 Task: In the  document movieposter.epub Share this file with 'softage.5@softage.net' Check 'Vision History' View the  non- printing characters
Action: Mouse moved to (247, 360)
Screenshot: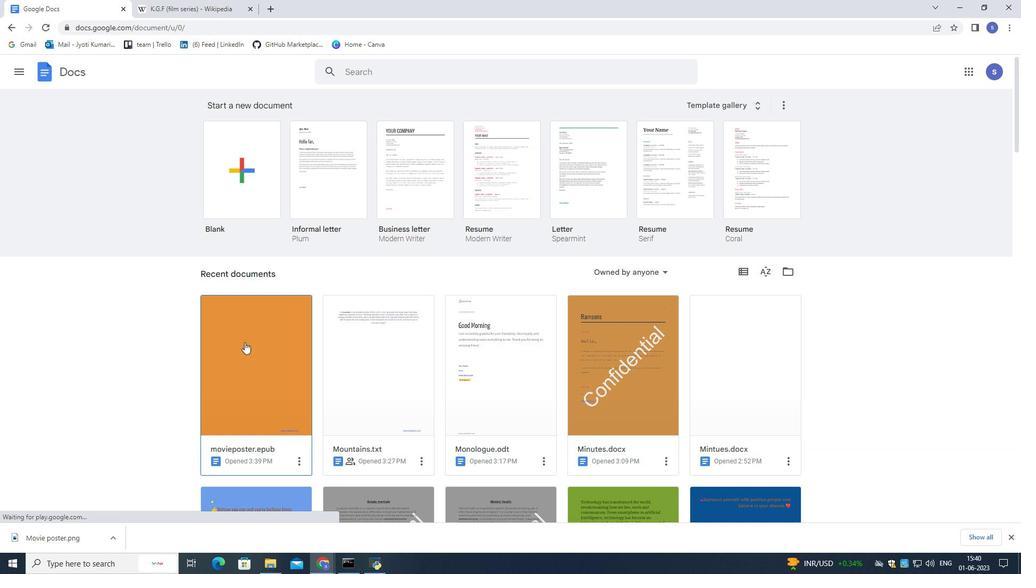 
Action: Mouse pressed left at (247, 360)
Screenshot: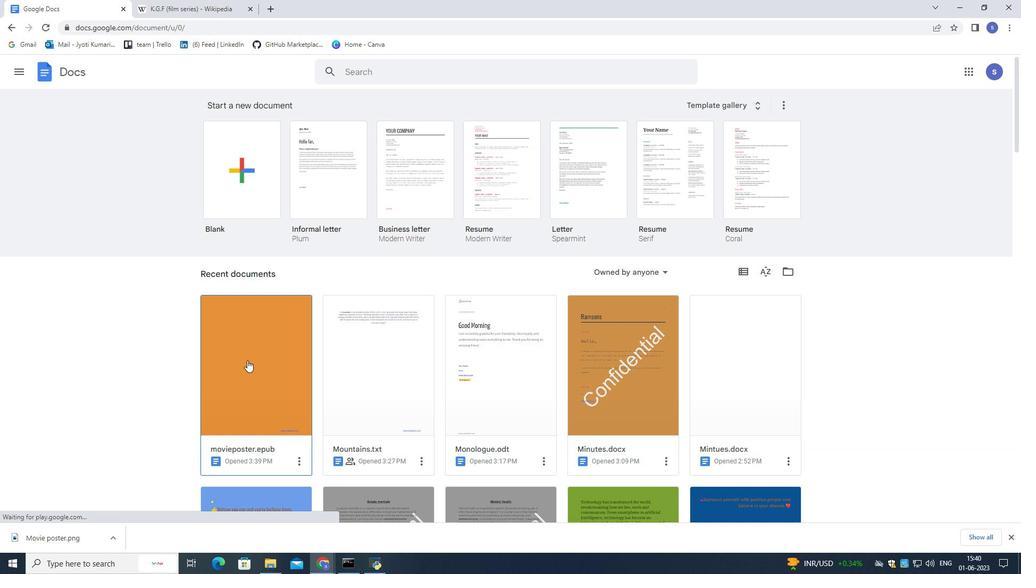 
Action: Mouse moved to (247, 359)
Screenshot: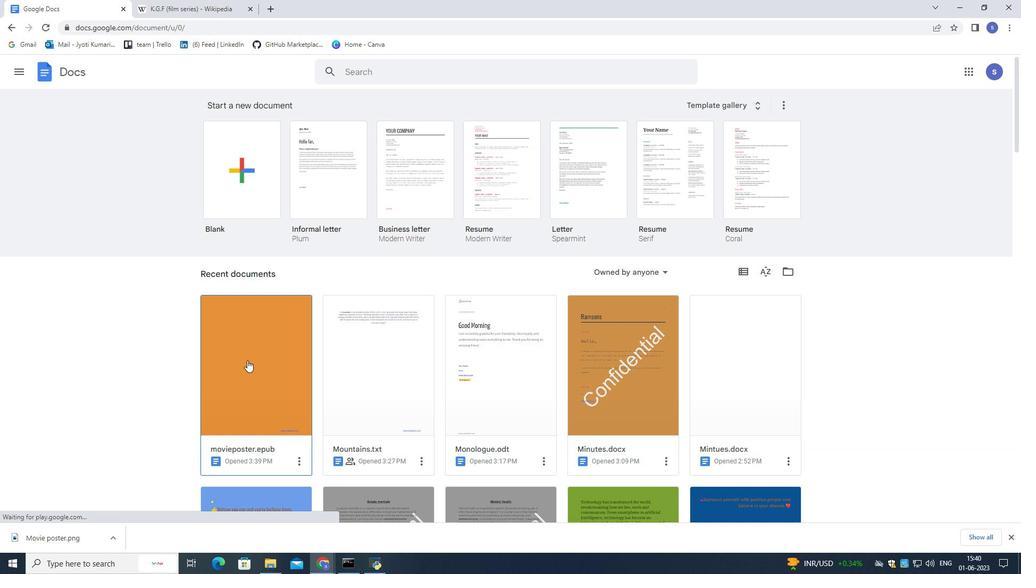 
Action: Mouse pressed left at (247, 359)
Screenshot: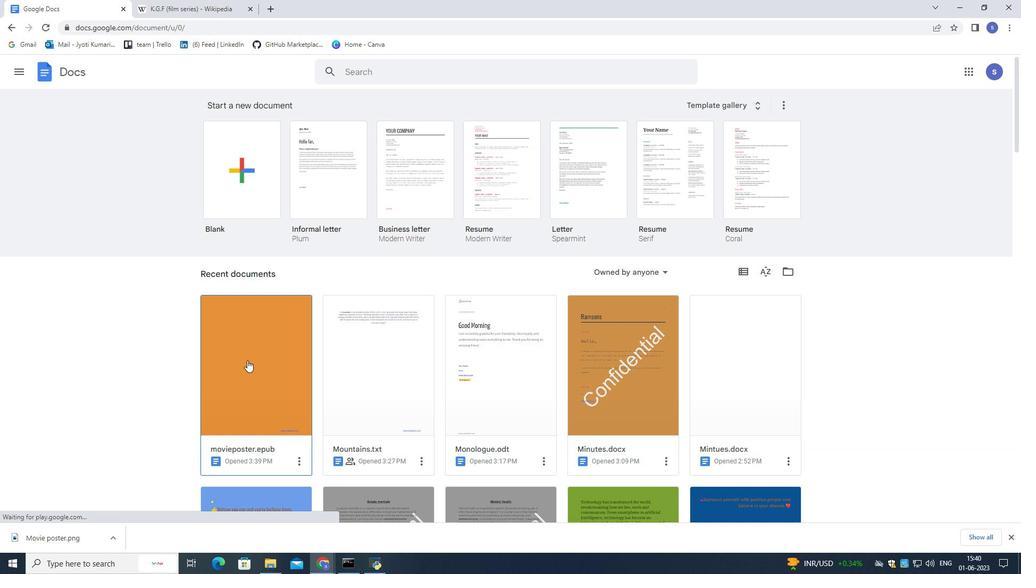 
Action: Mouse moved to (353, 329)
Screenshot: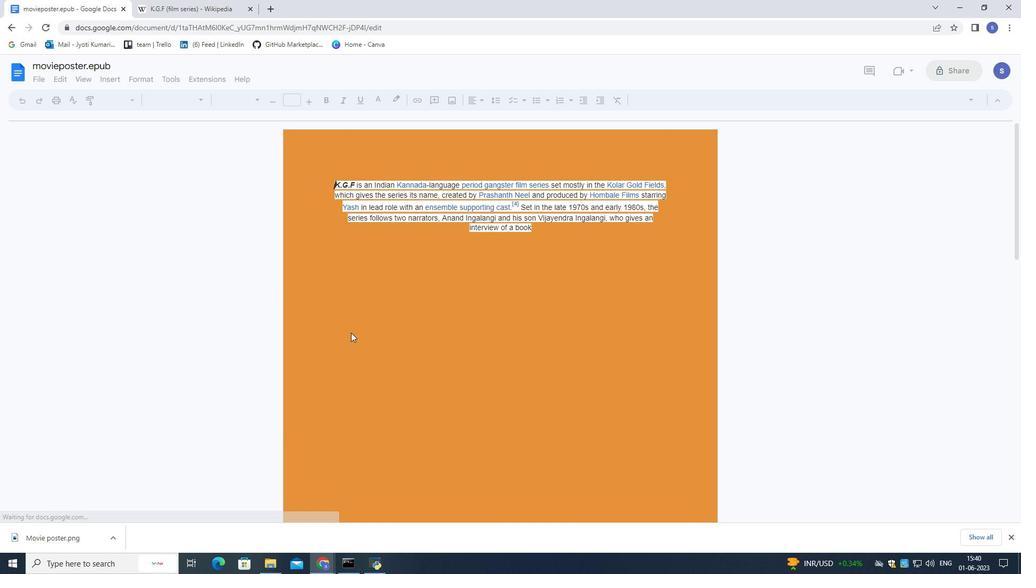 
Action: Mouse scrolled (353, 328) with delta (0, 0)
Screenshot: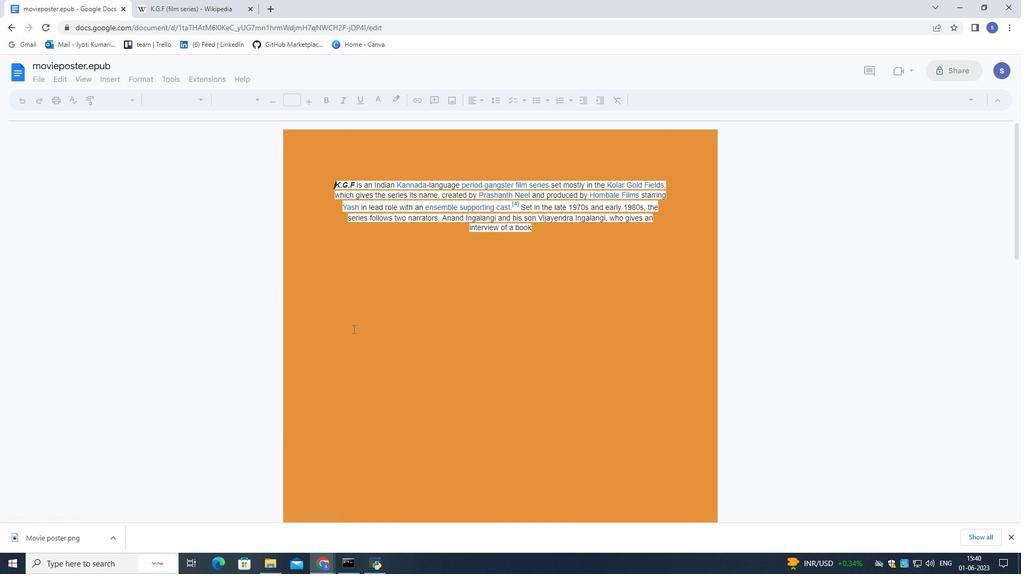 
Action: Mouse scrolled (353, 328) with delta (0, 0)
Screenshot: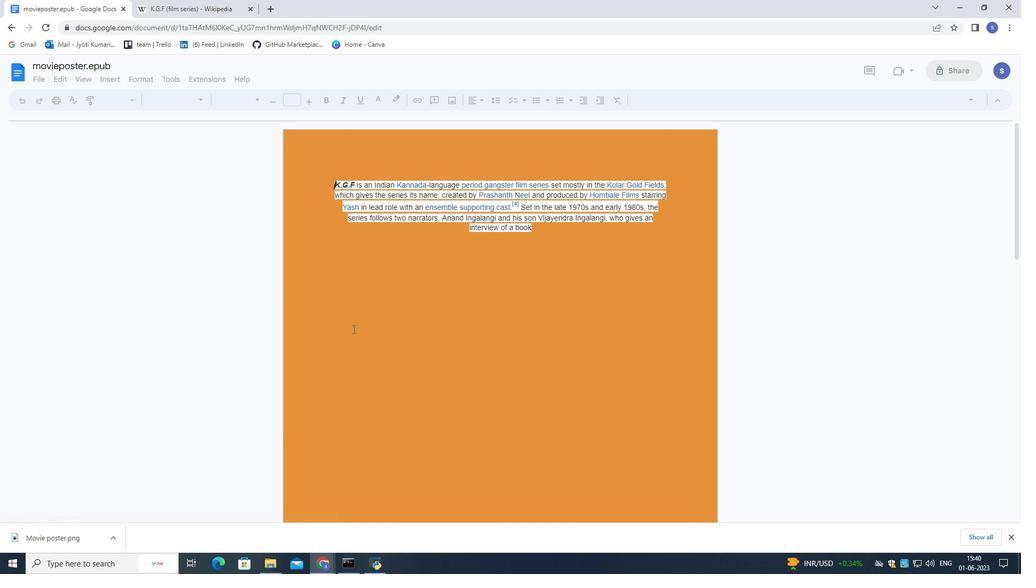 
Action: Mouse scrolled (353, 328) with delta (0, 0)
Screenshot: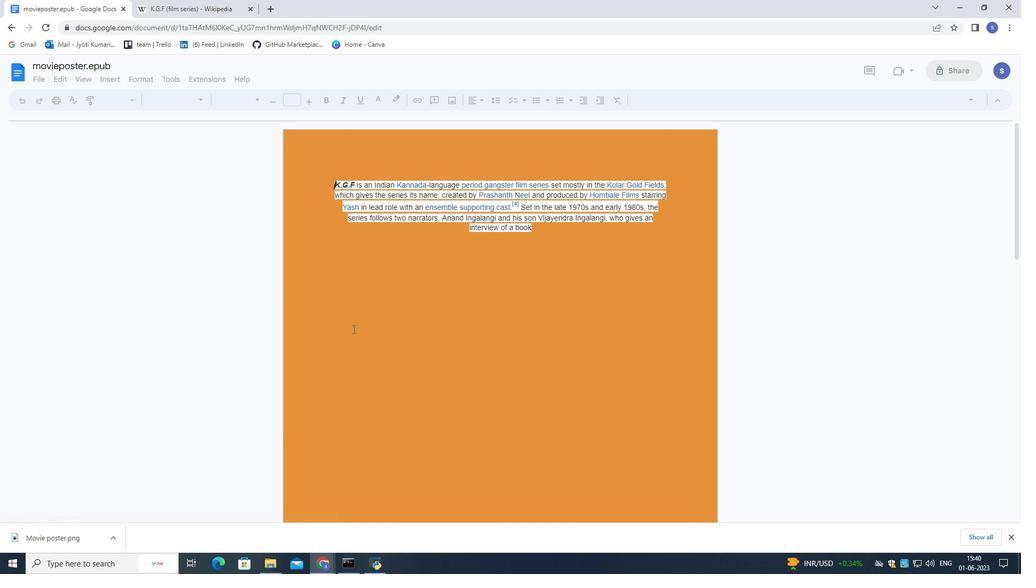 
Action: Mouse scrolled (353, 328) with delta (0, 0)
Screenshot: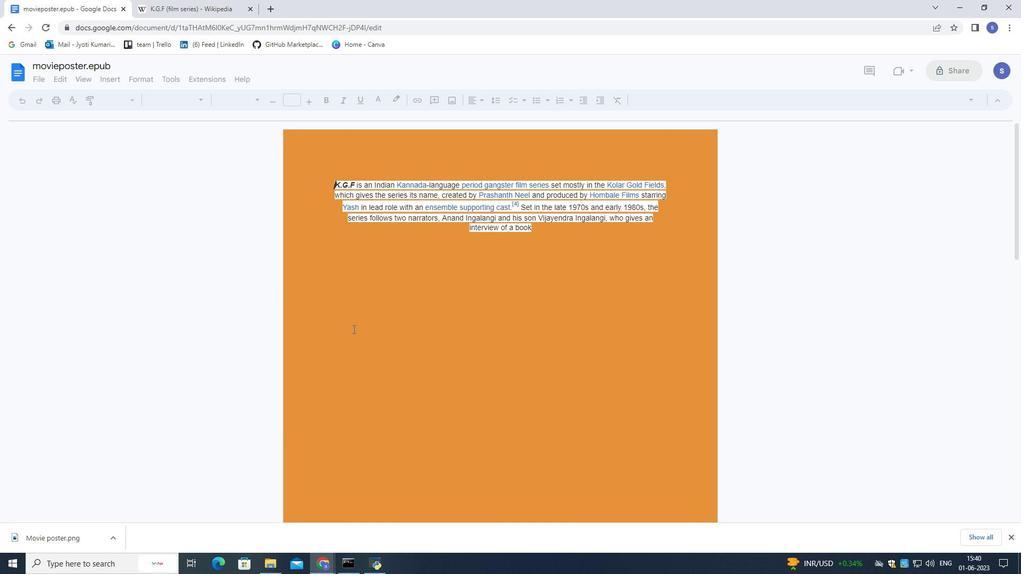 
Action: Mouse moved to (353, 326)
Screenshot: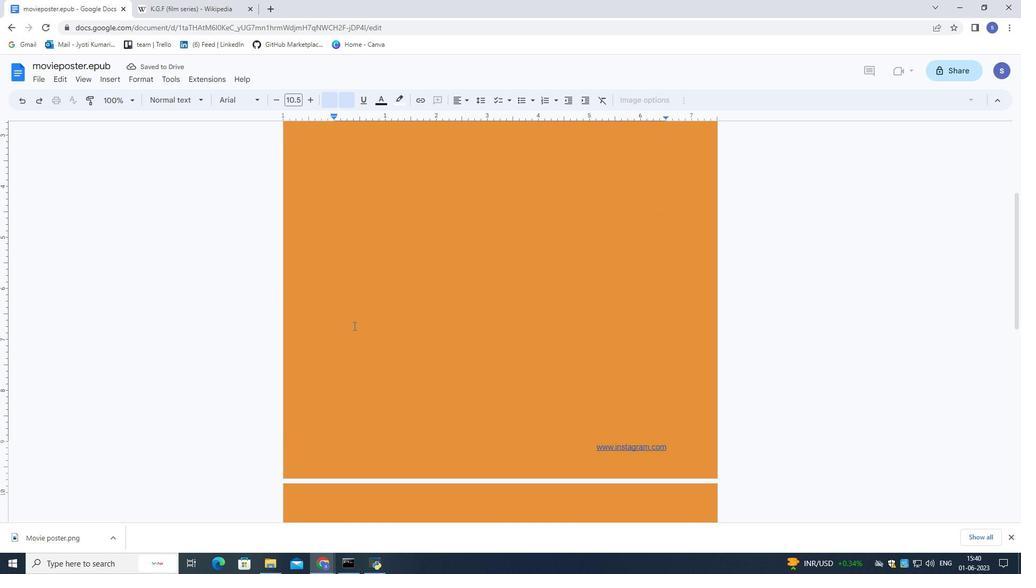 
Action: Mouse scrolled (353, 325) with delta (0, 0)
Screenshot: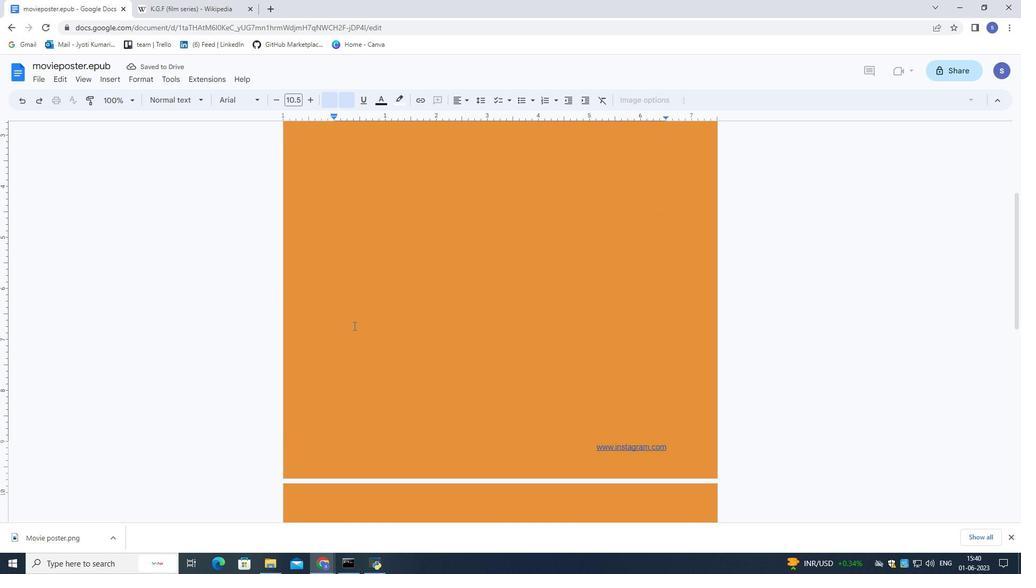 
Action: Mouse moved to (353, 327)
Screenshot: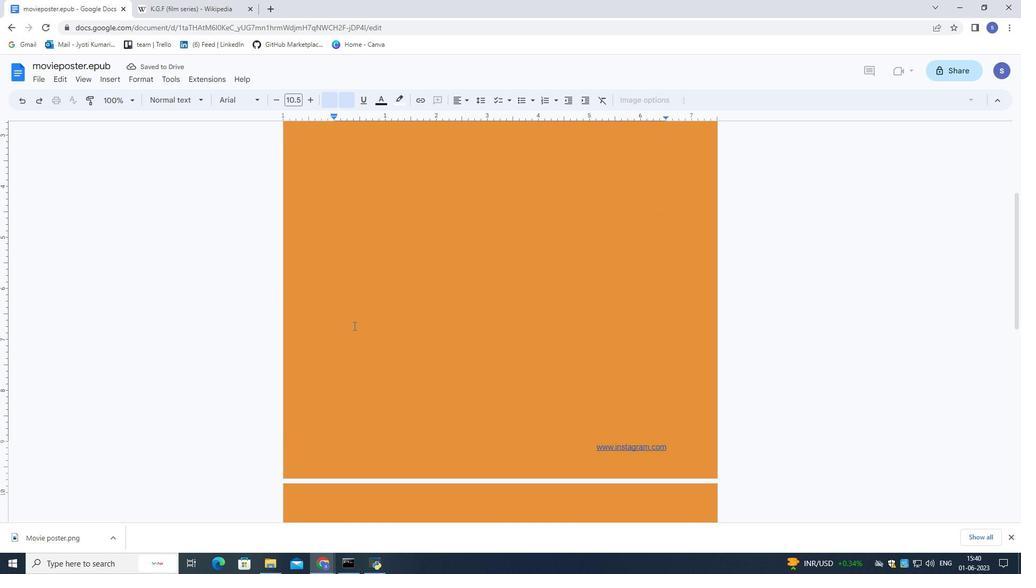 
Action: Mouse scrolled (353, 327) with delta (0, 0)
Screenshot: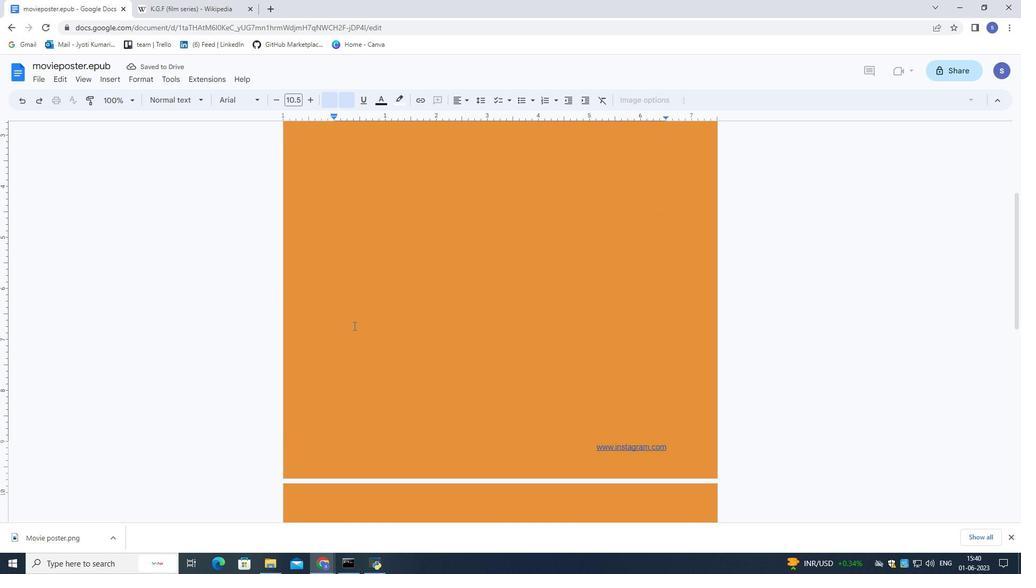 
Action: Mouse moved to (353, 329)
Screenshot: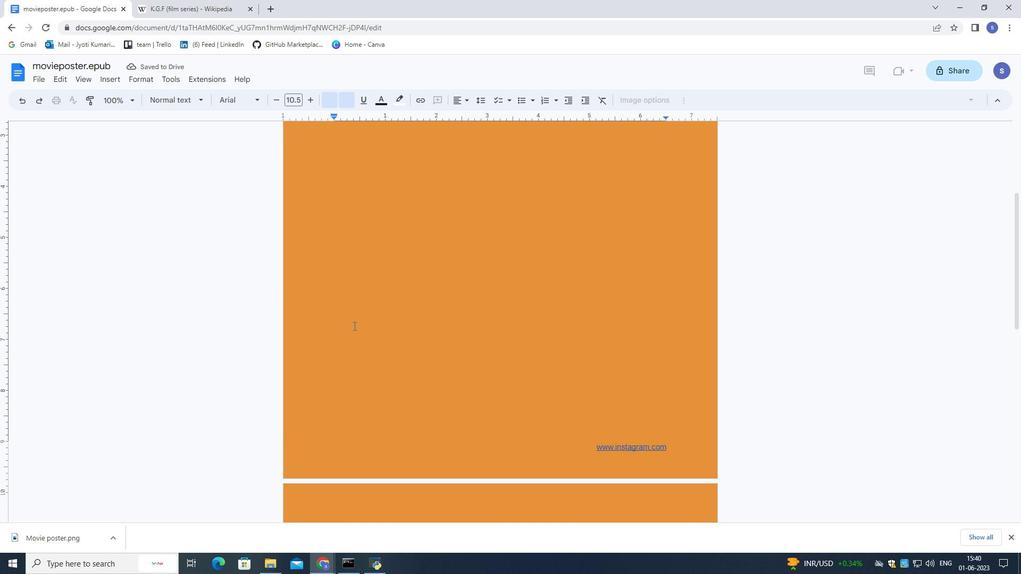 
Action: Mouse scrolled (353, 329) with delta (0, 0)
Screenshot: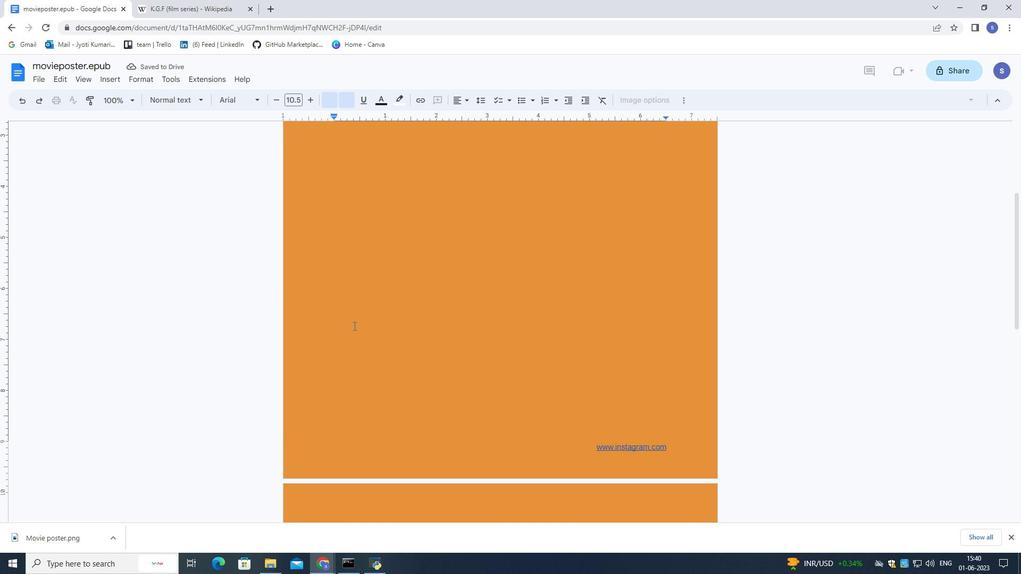 
Action: Mouse moved to (358, 332)
Screenshot: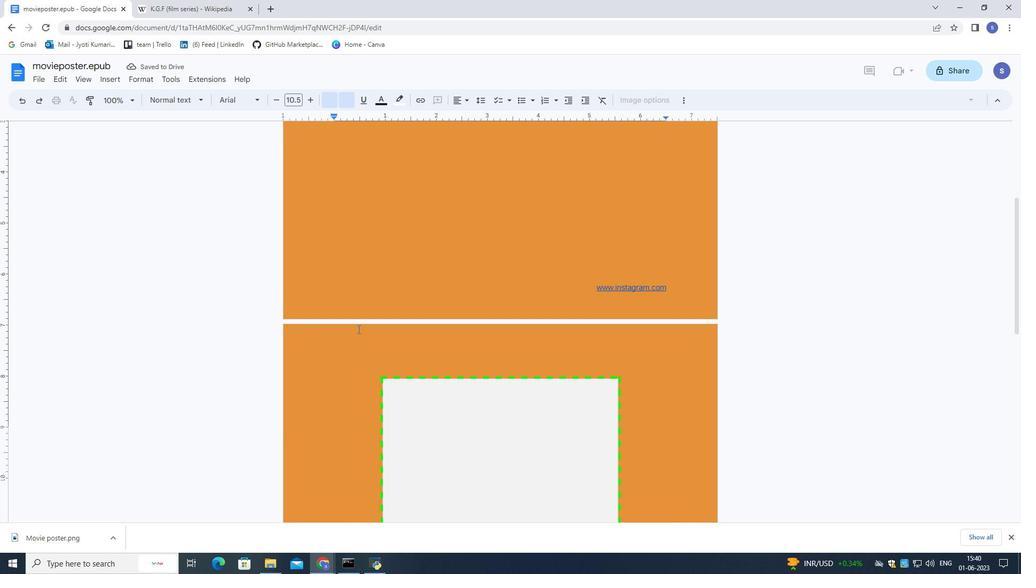 
Action: Mouse scrolled (358, 331) with delta (0, 0)
Screenshot: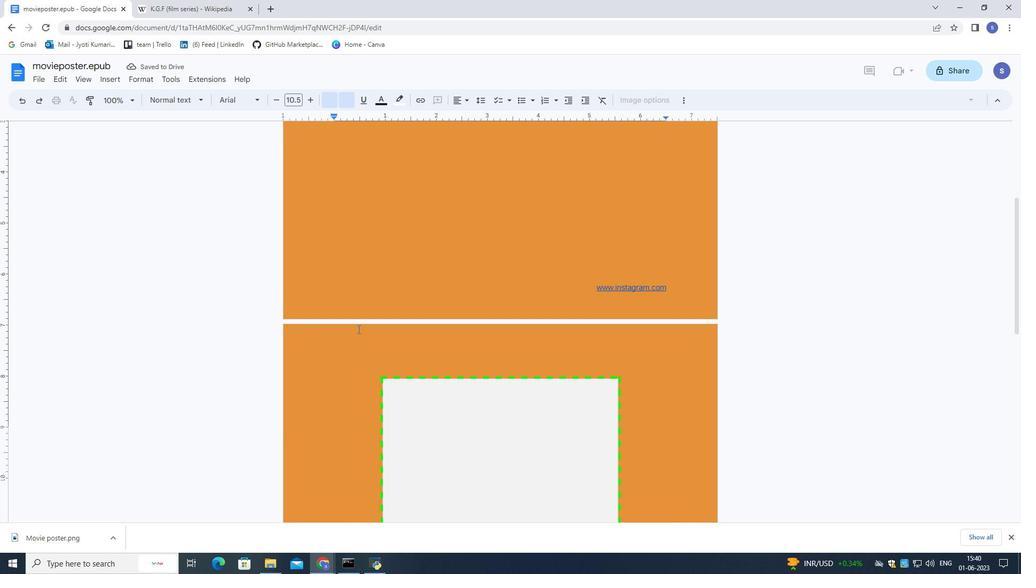 
Action: Mouse moved to (358, 333)
Screenshot: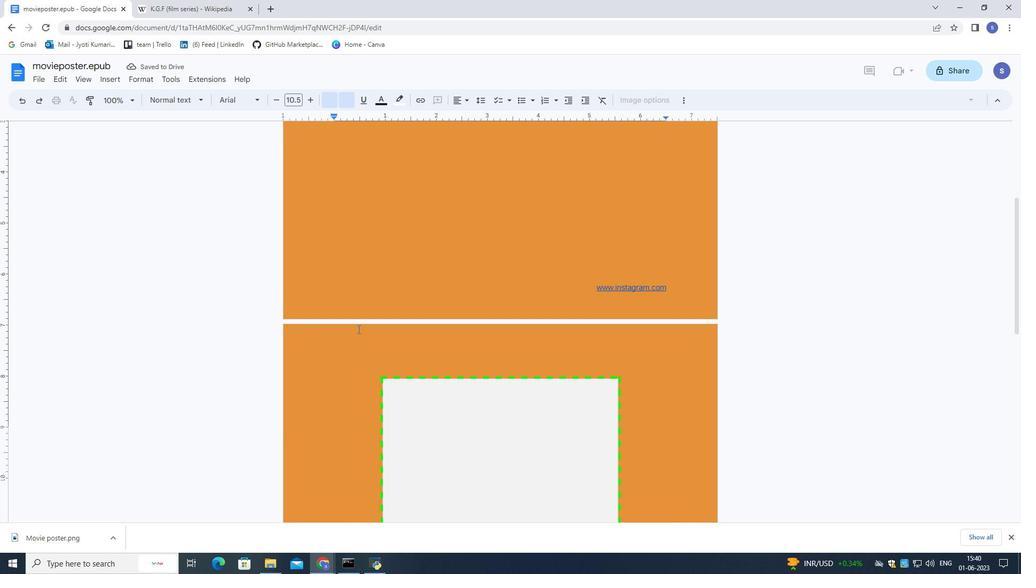 
Action: Mouse scrolled (358, 333) with delta (0, 0)
Screenshot: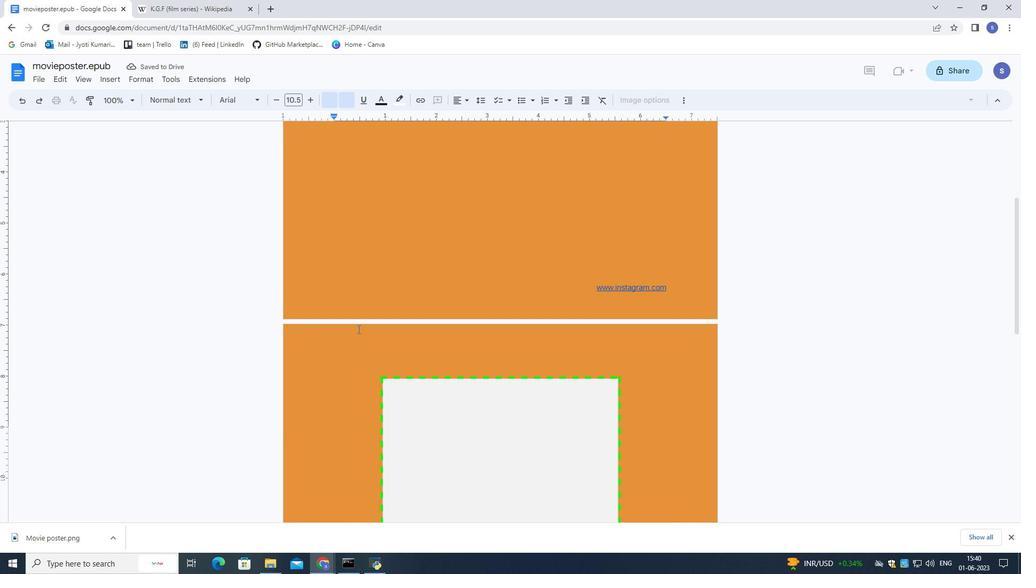 
Action: Mouse moved to (358, 333)
Screenshot: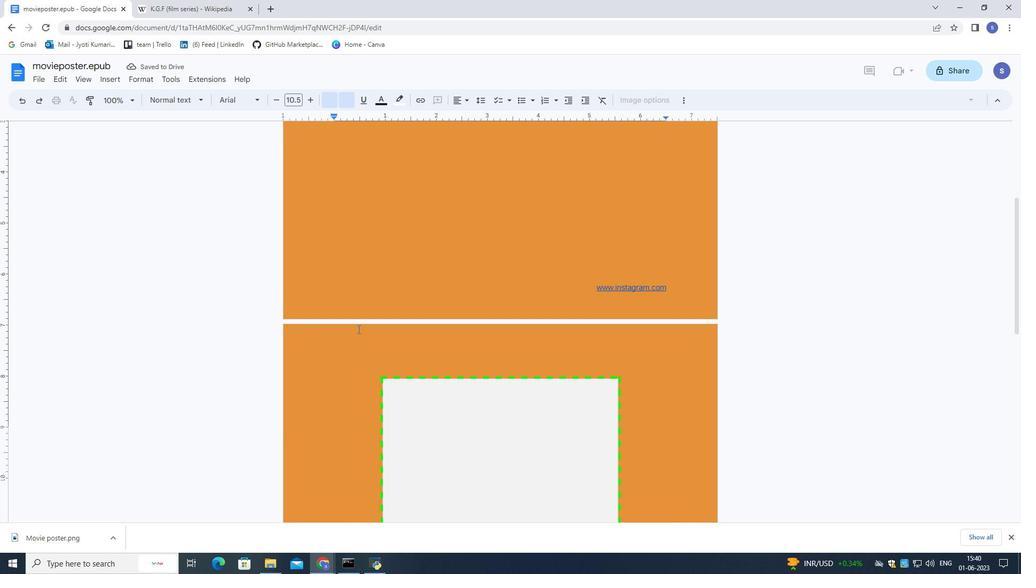 
Action: Mouse scrolled (358, 333) with delta (0, 0)
Screenshot: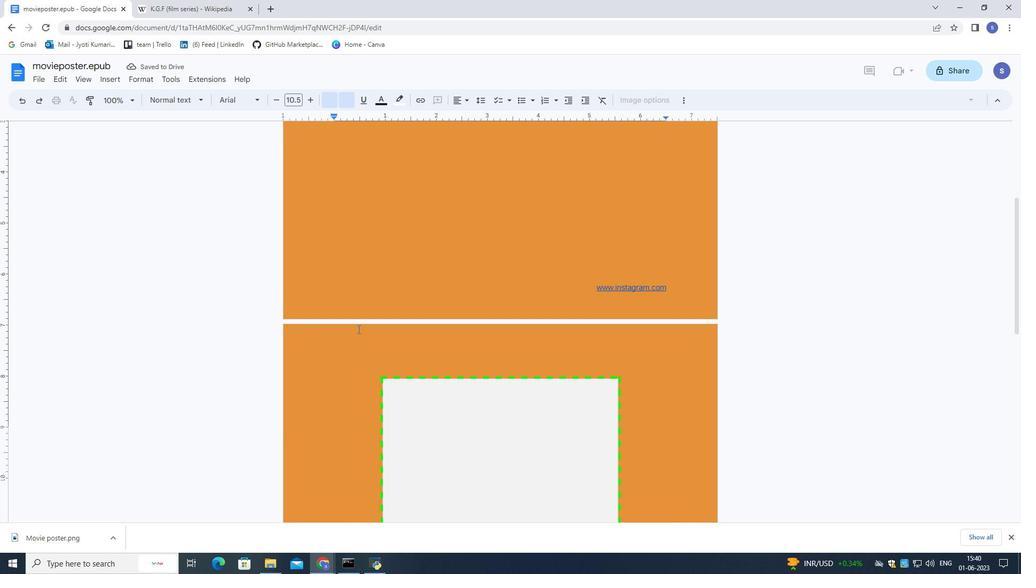 
Action: Mouse moved to (358, 334)
Screenshot: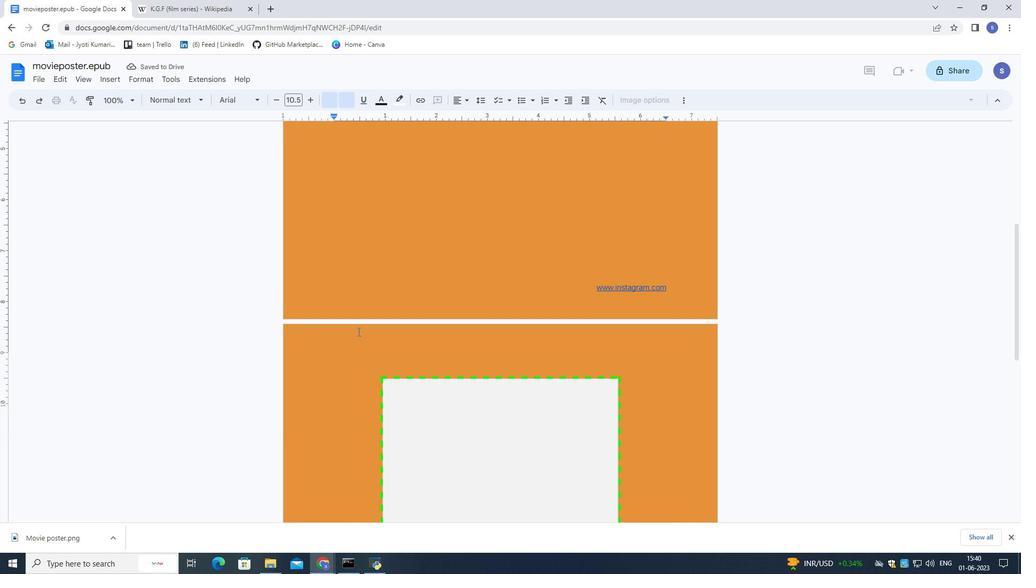 
Action: Mouse scrolled (358, 334) with delta (0, 0)
Screenshot: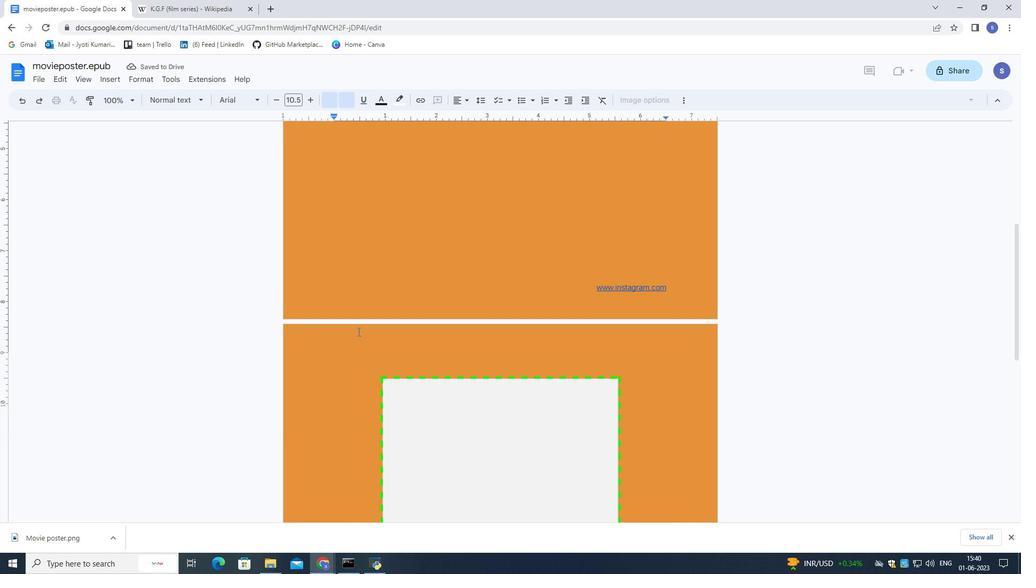 
Action: Mouse moved to (358, 332)
Screenshot: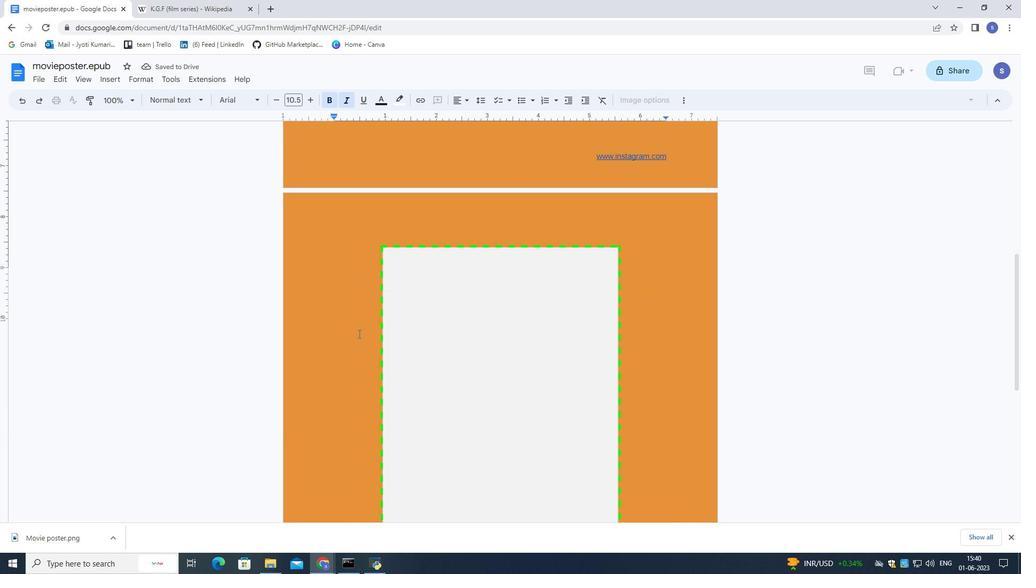 
Action: Mouse pressed left at (358, 332)
Screenshot: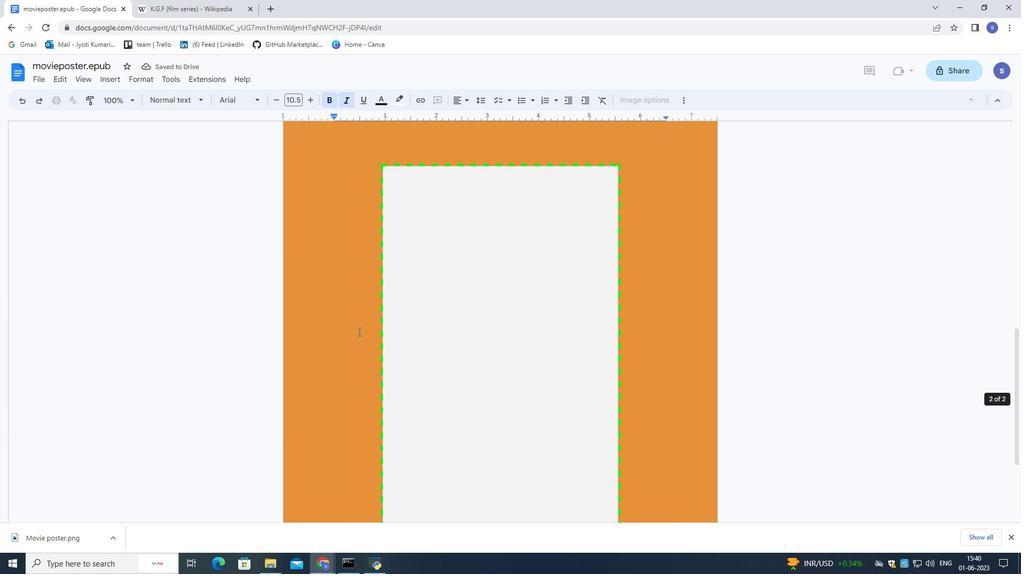 
Action: Mouse moved to (358, 333)
Screenshot: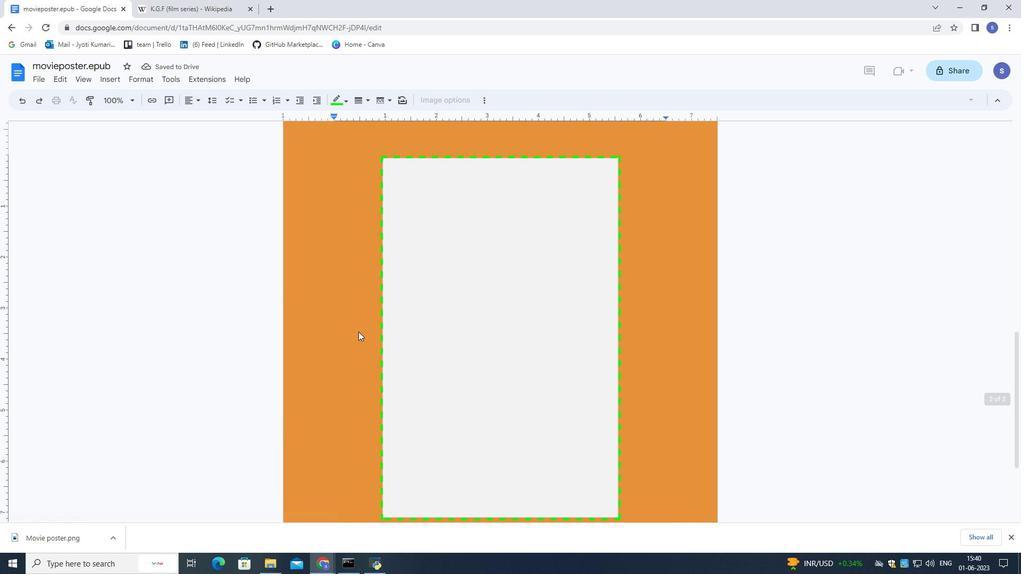 
Action: Mouse scrolled (358, 332) with delta (0, 0)
Screenshot: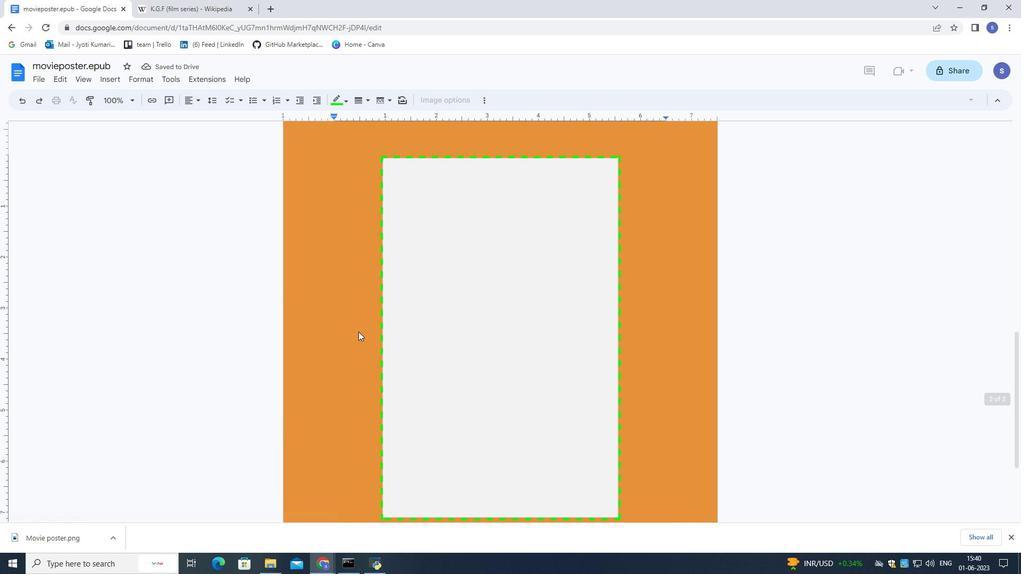 
Action: Mouse moved to (357, 333)
Screenshot: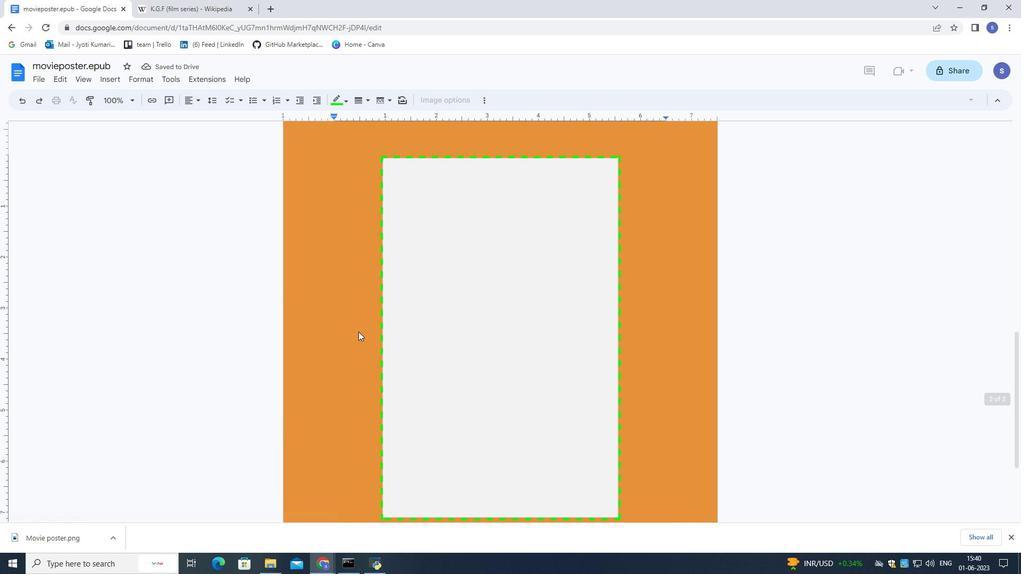 
Action: Mouse scrolled (358, 333) with delta (0, 0)
Screenshot: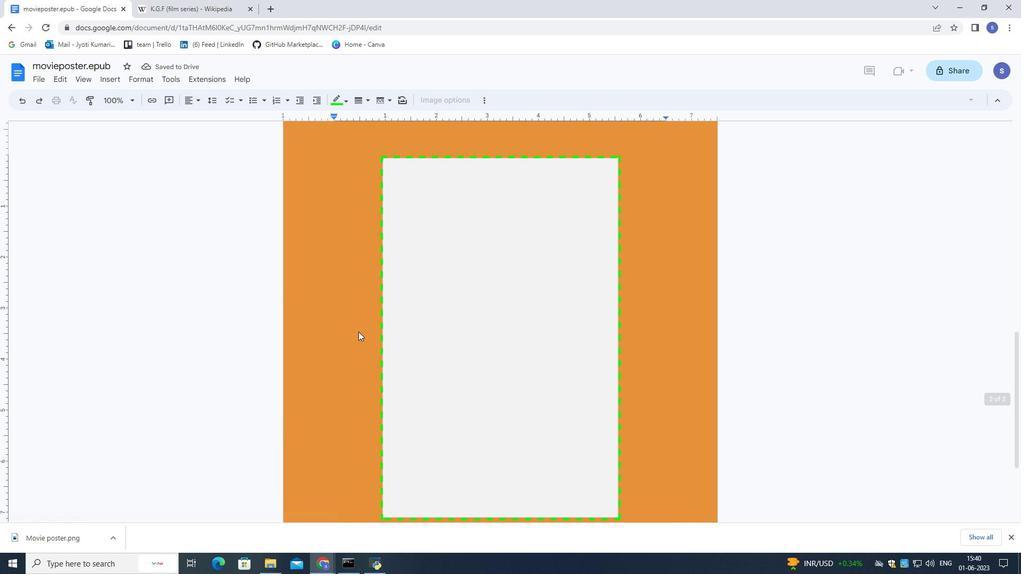 
Action: Mouse moved to (356, 333)
Screenshot: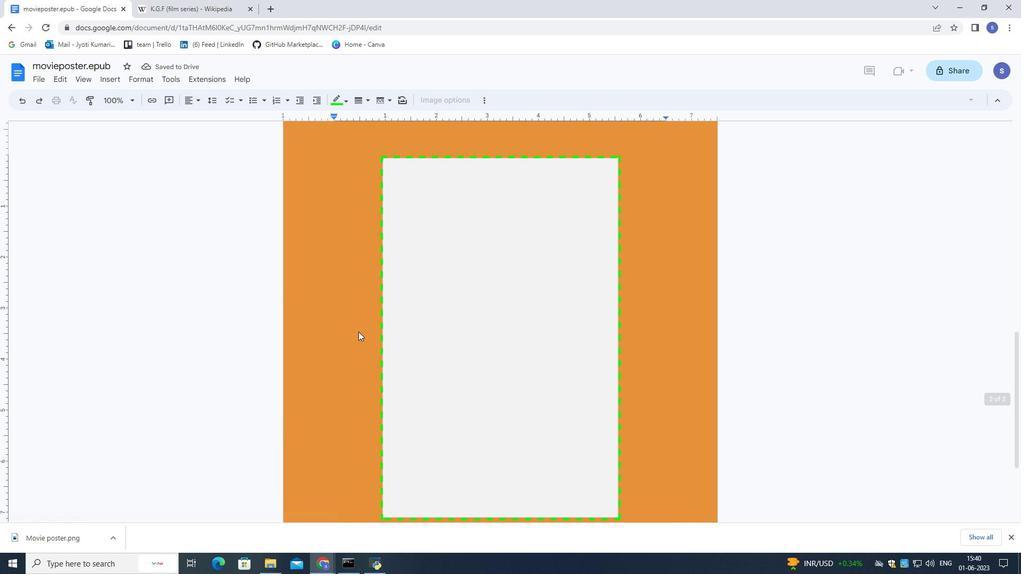 
Action: Mouse scrolled (357, 333) with delta (0, 0)
Screenshot: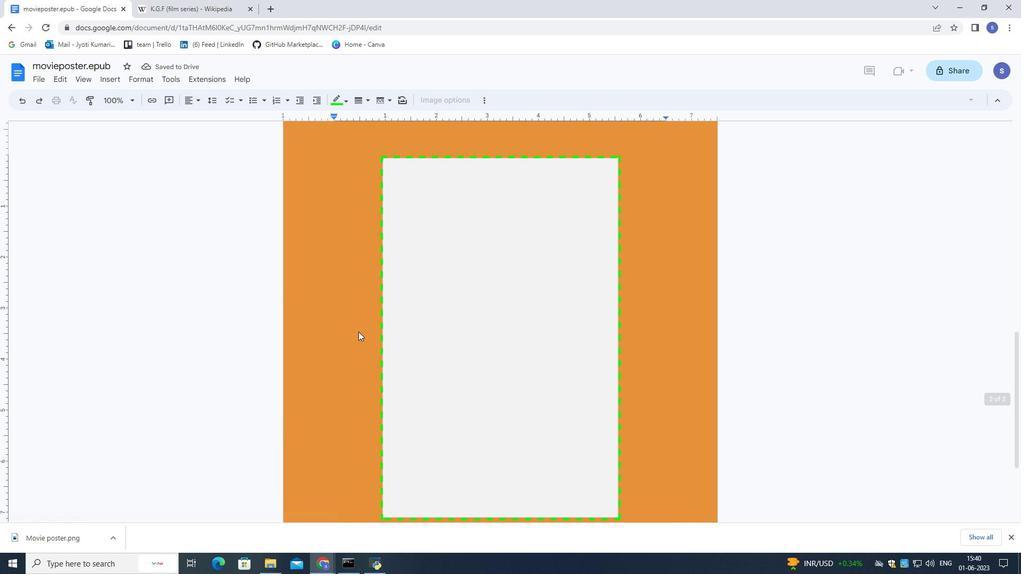 
Action: Mouse moved to (350, 324)
Screenshot: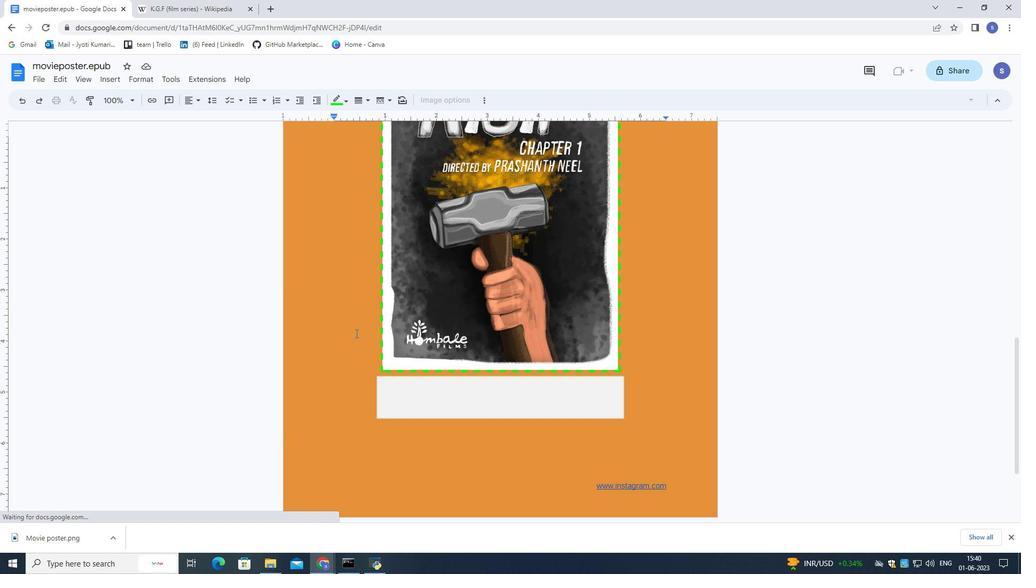 
Action: Mouse scrolled (354, 329) with delta (0, 0)
Screenshot: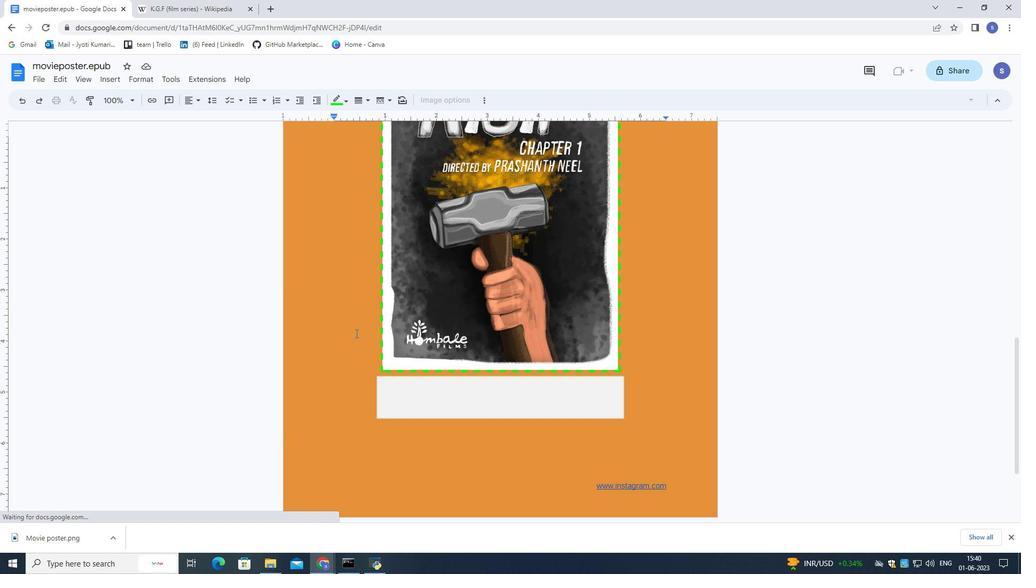 
Action: Mouse moved to (351, 330)
Screenshot: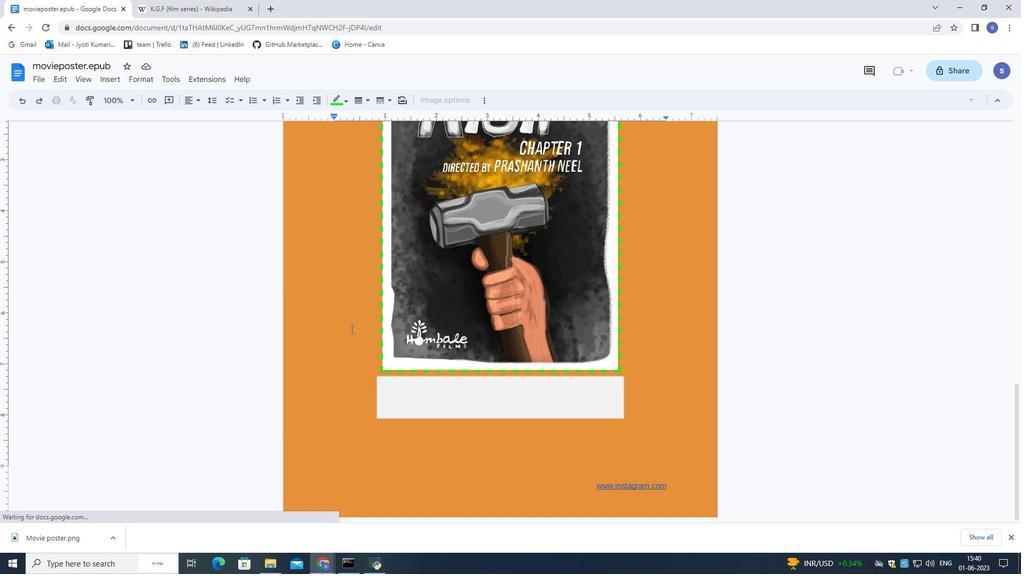 
Action: Mouse scrolled (351, 330) with delta (0, 0)
Screenshot: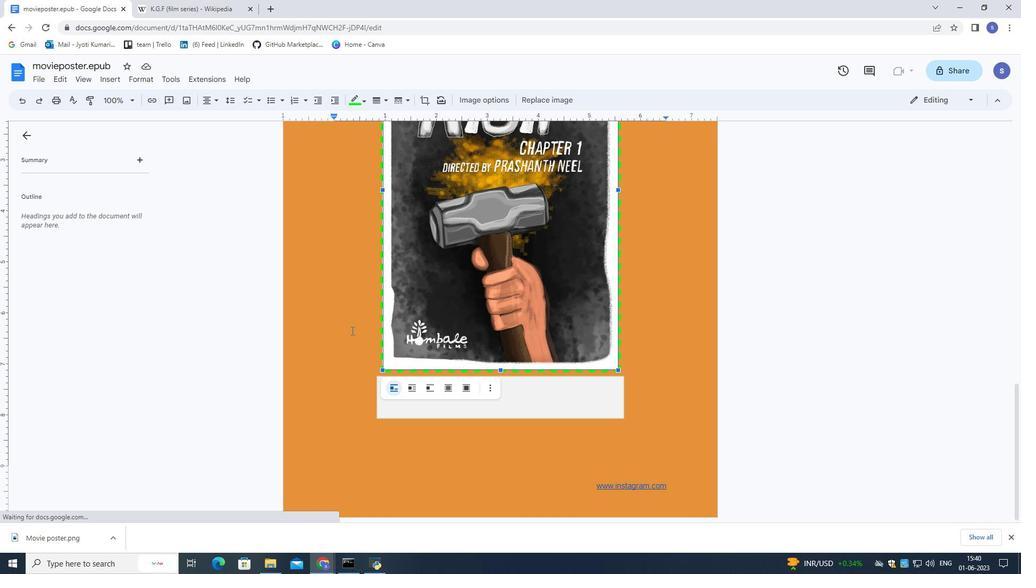 
Action: Mouse moved to (350, 328)
Screenshot: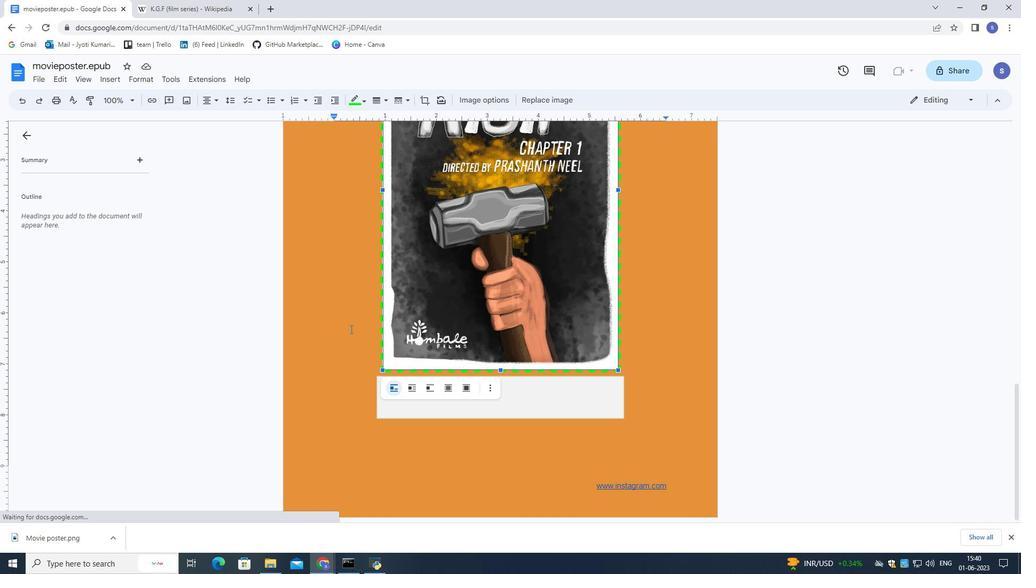 
Action: Mouse scrolled (350, 328) with delta (0, 0)
Screenshot: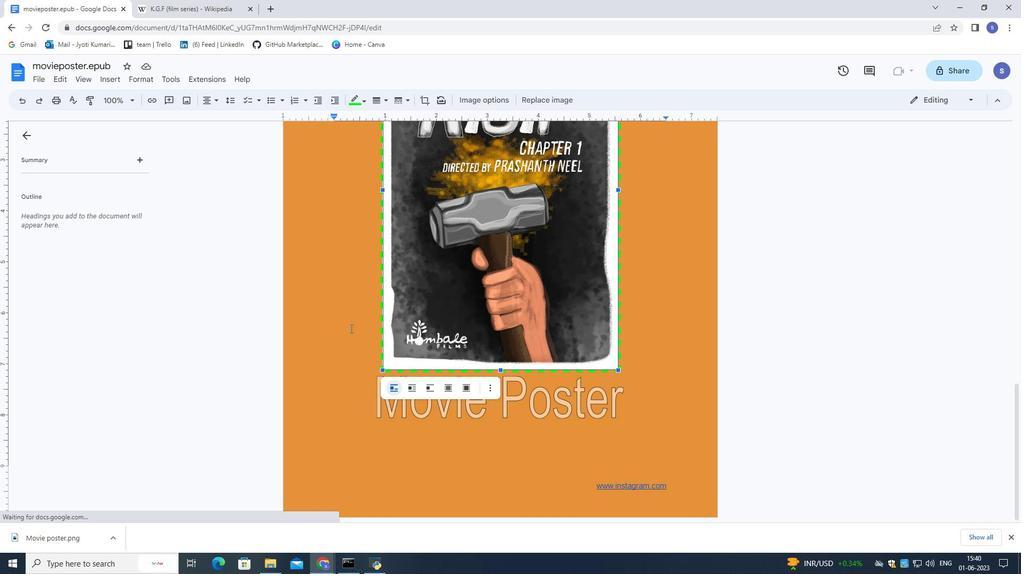 
Action: Mouse scrolled (350, 328) with delta (0, 0)
Screenshot: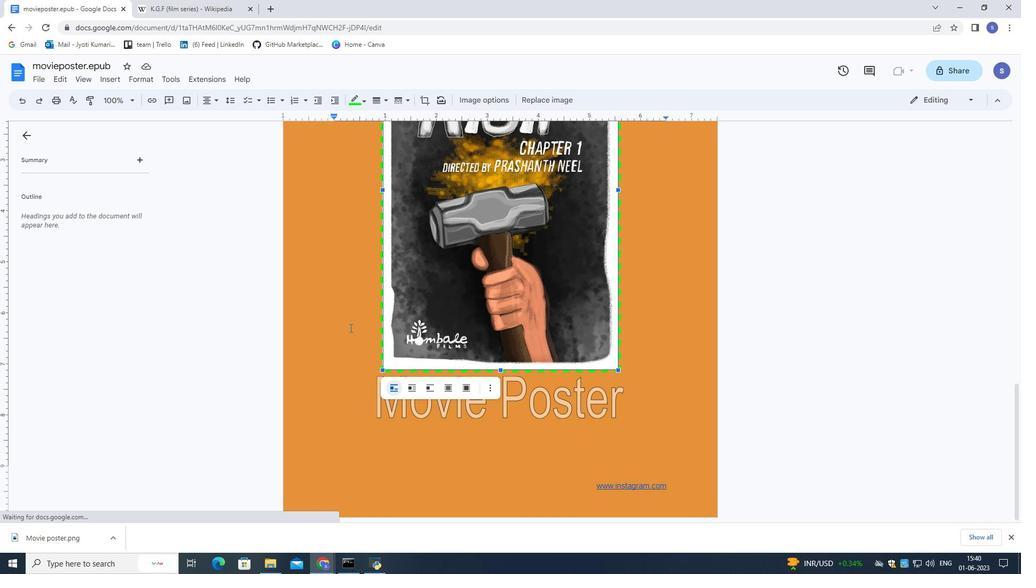 
Action: Mouse scrolled (350, 328) with delta (0, 0)
Screenshot: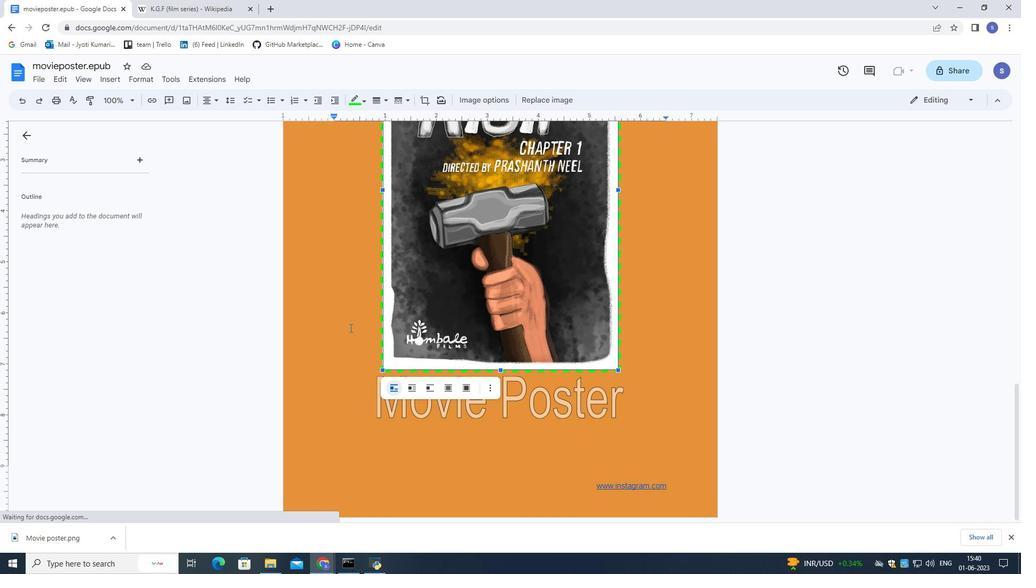 
Action: Mouse scrolled (350, 328) with delta (0, 0)
Screenshot: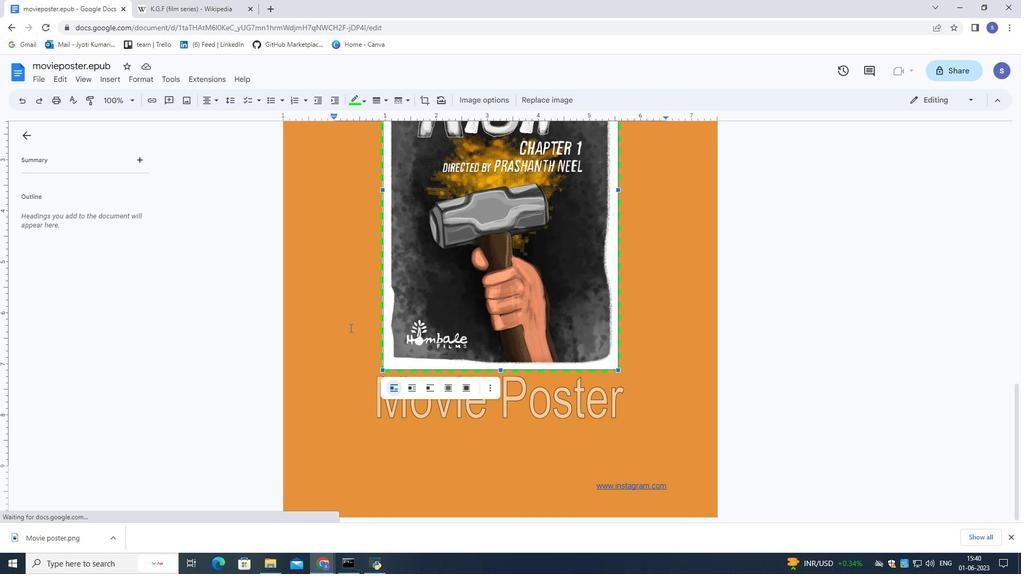 
Action: Mouse moved to (36, 77)
Screenshot: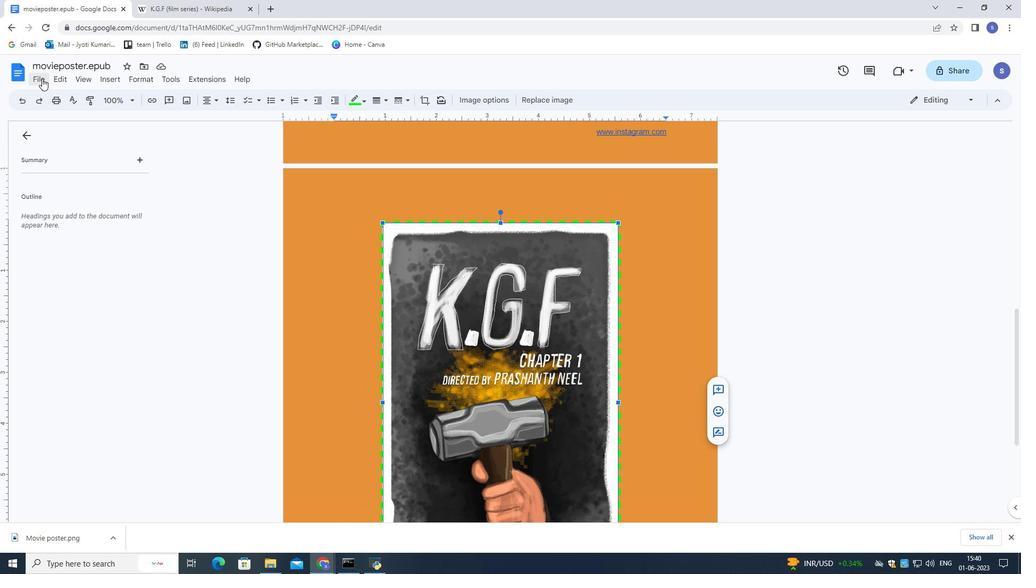 
Action: Mouse pressed left at (36, 77)
Screenshot: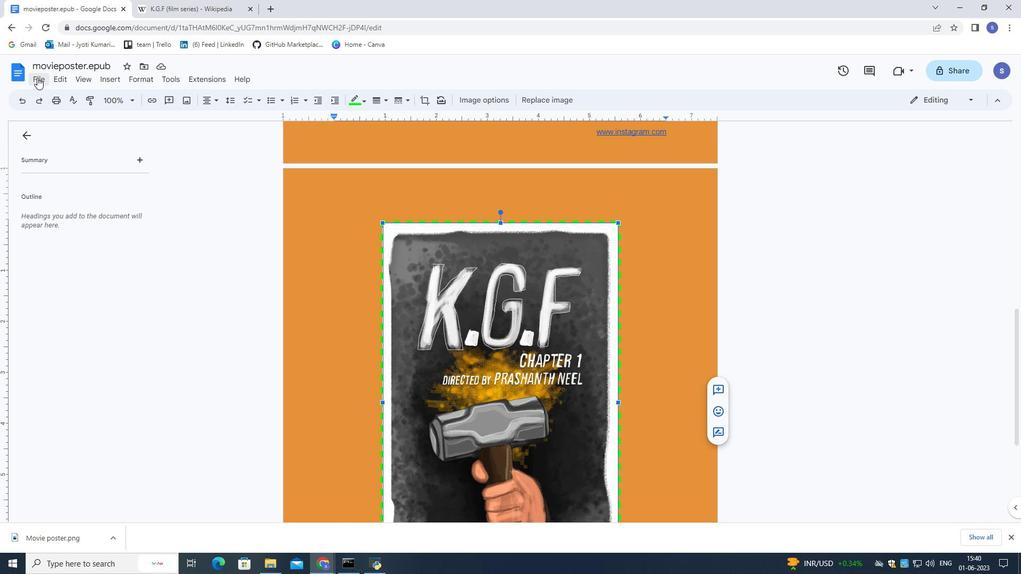 
Action: Mouse moved to (226, 159)
Screenshot: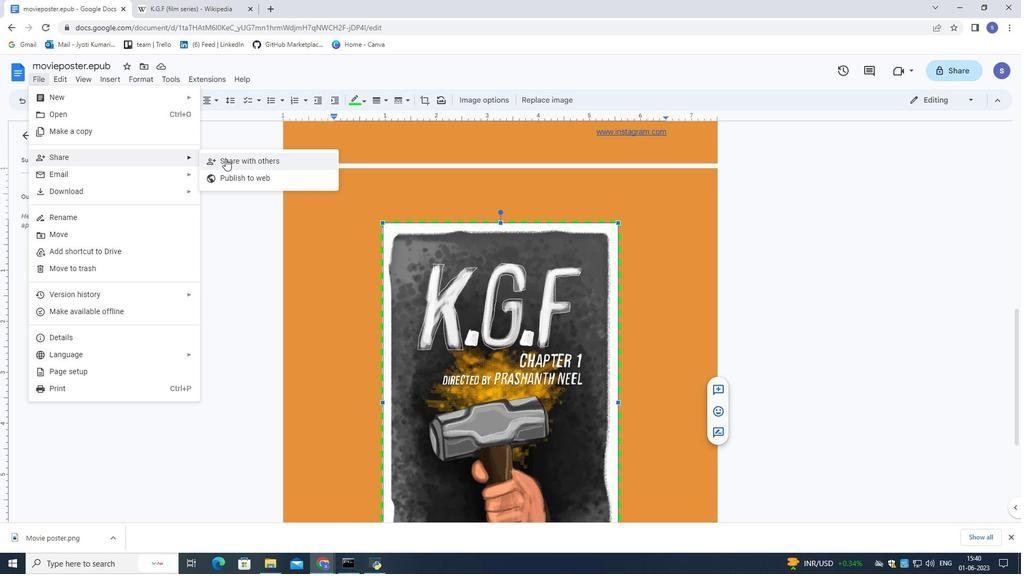 
Action: Mouse pressed left at (226, 159)
Screenshot: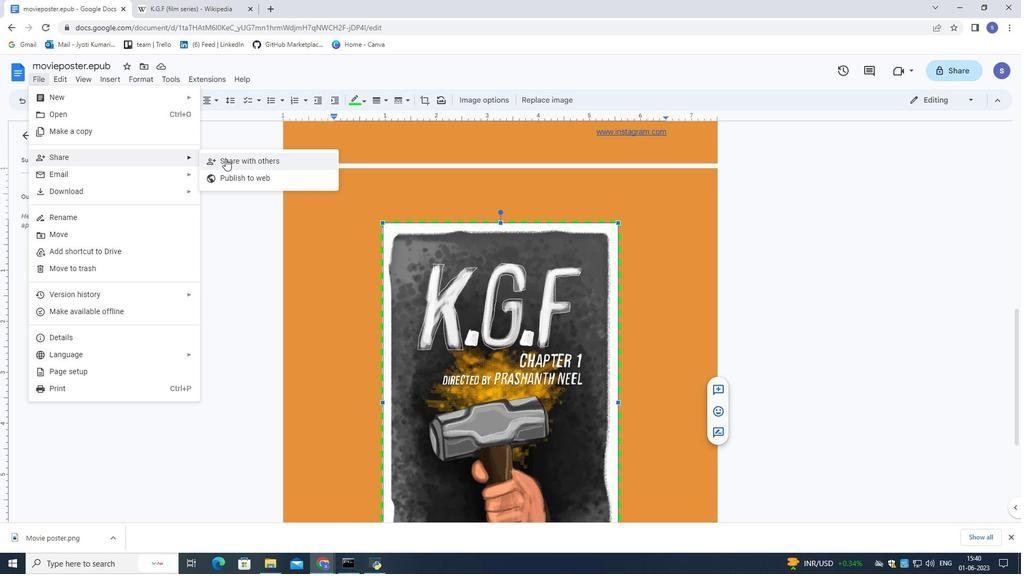 
Action: Key pressed softage.5<Key.shift>@soiftage.m<Key.backspace>net
Screenshot: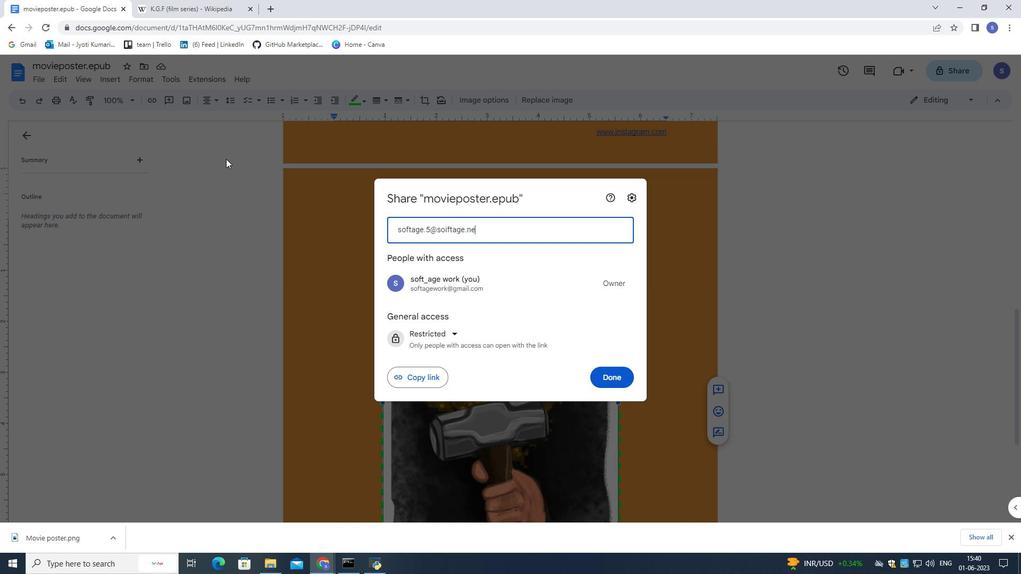 
Action: Mouse moved to (406, 259)
Screenshot: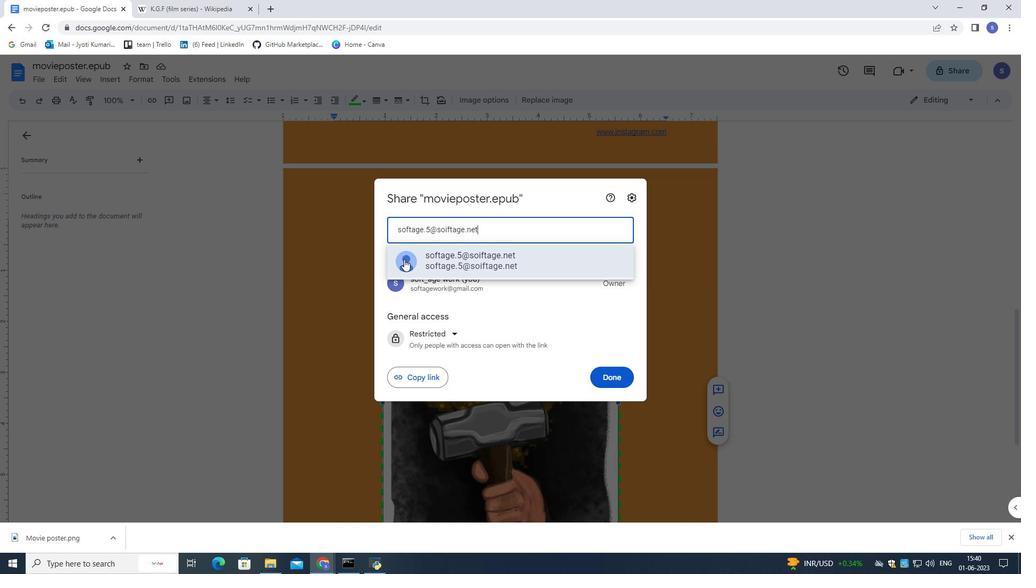 
Action: Mouse pressed left at (406, 259)
Screenshot: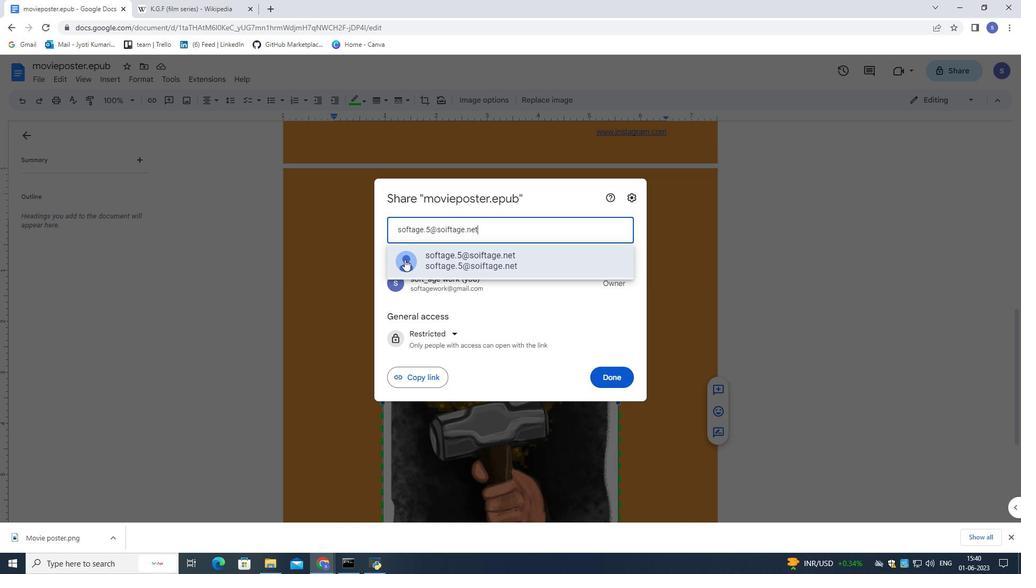 
Action: Mouse moved to (617, 366)
Screenshot: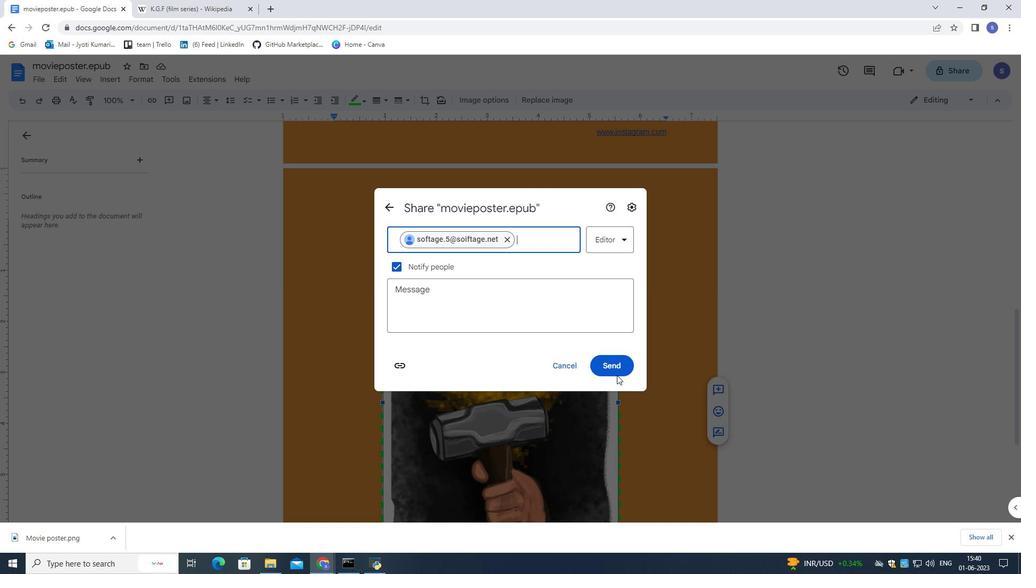 
Action: Mouse pressed left at (617, 366)
Screenshot: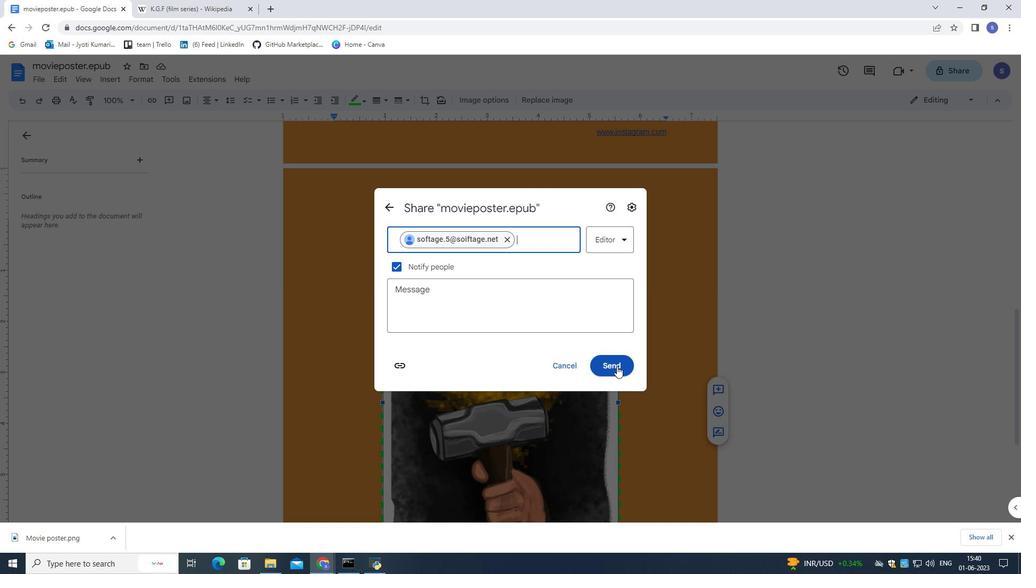 
Action: Mouse moved to (567, 342)
Screenshot: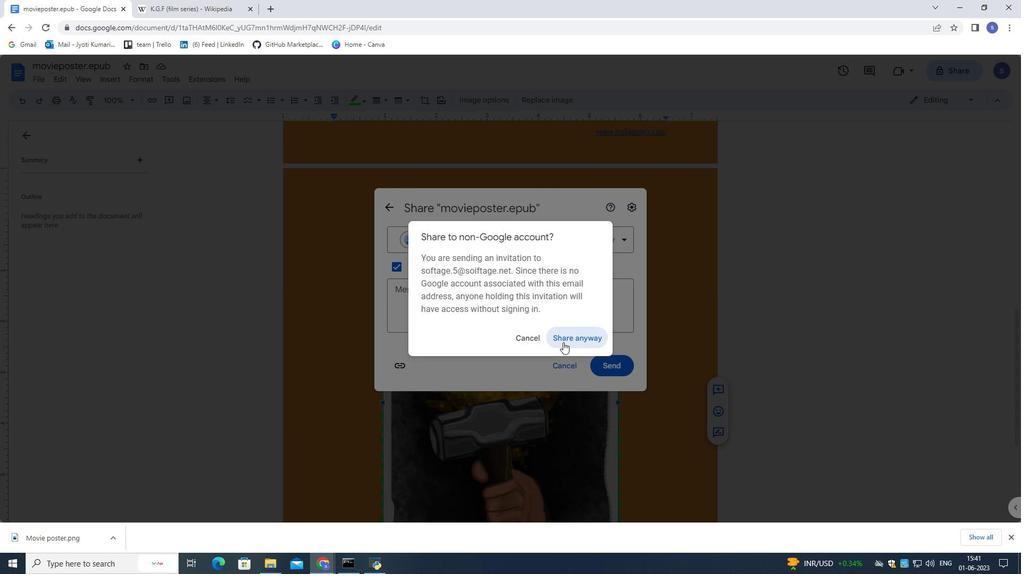 
Action: Mouse pressed left at (567, 342)
Screenshot: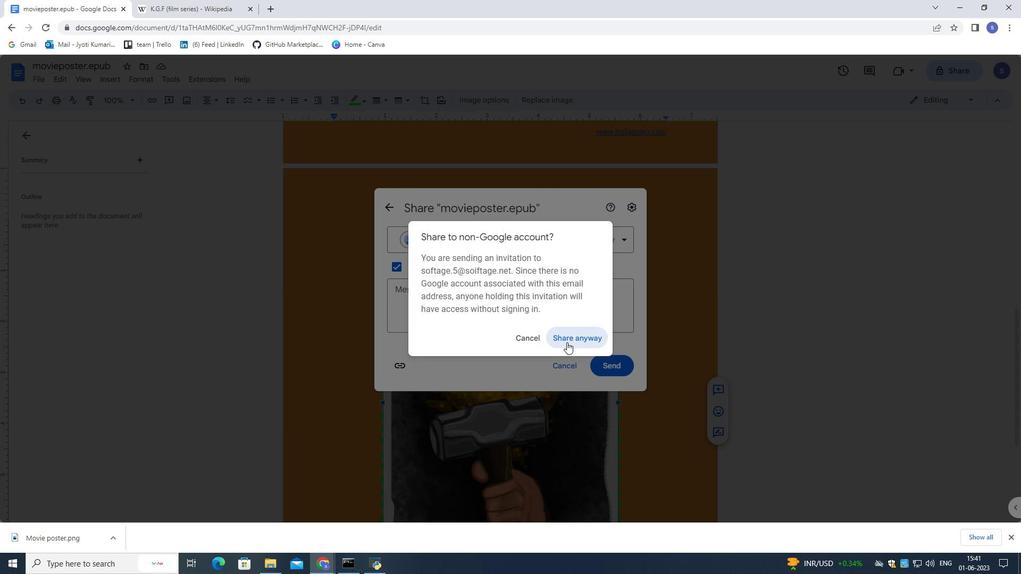 
Action: Mouse moved to (43, 78)
Screenshot: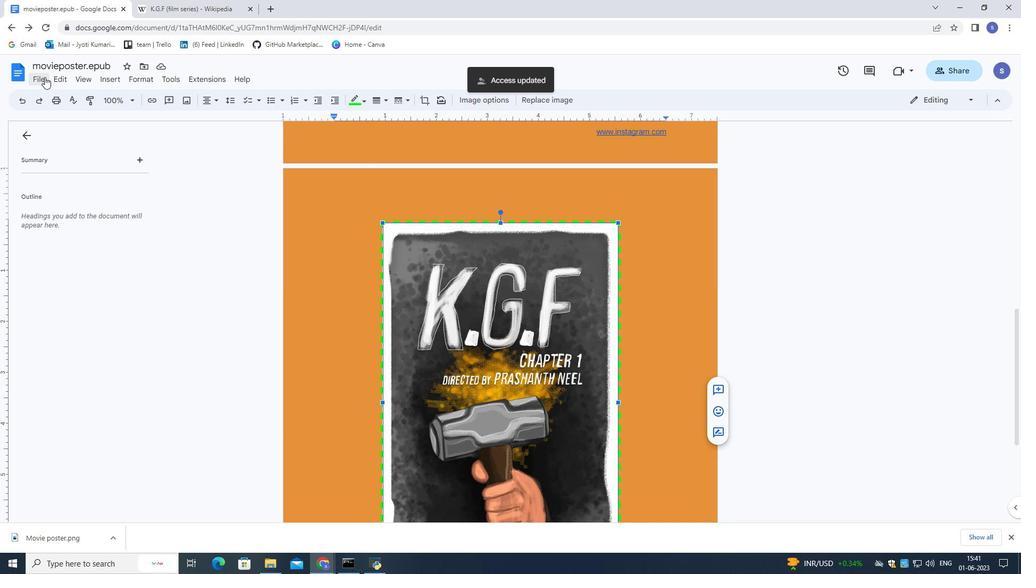 
Action: Mouse pressed left at (43, 78)
Screenshot: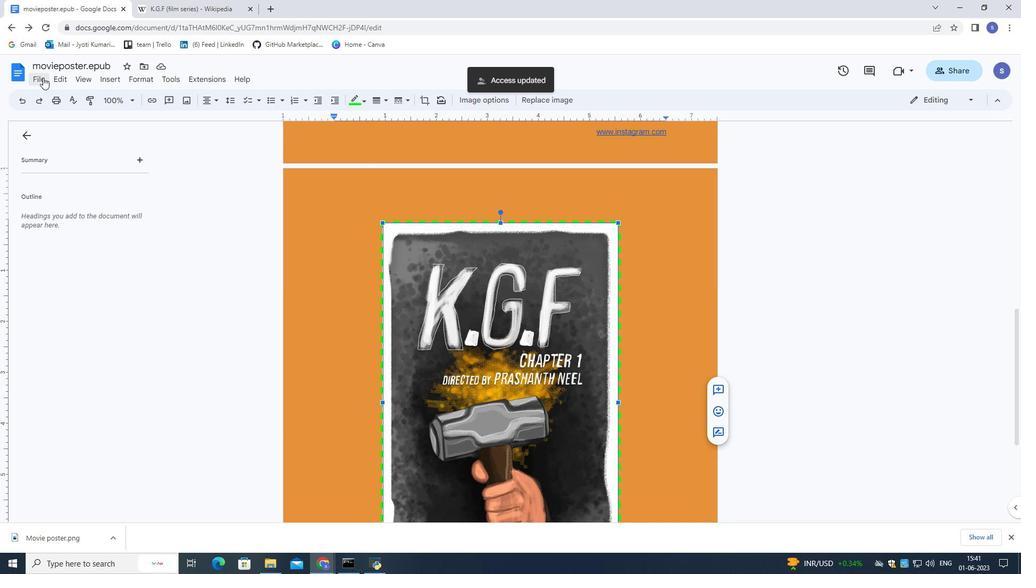 
Action: Mouse moved to (253, 313)
Screenshot: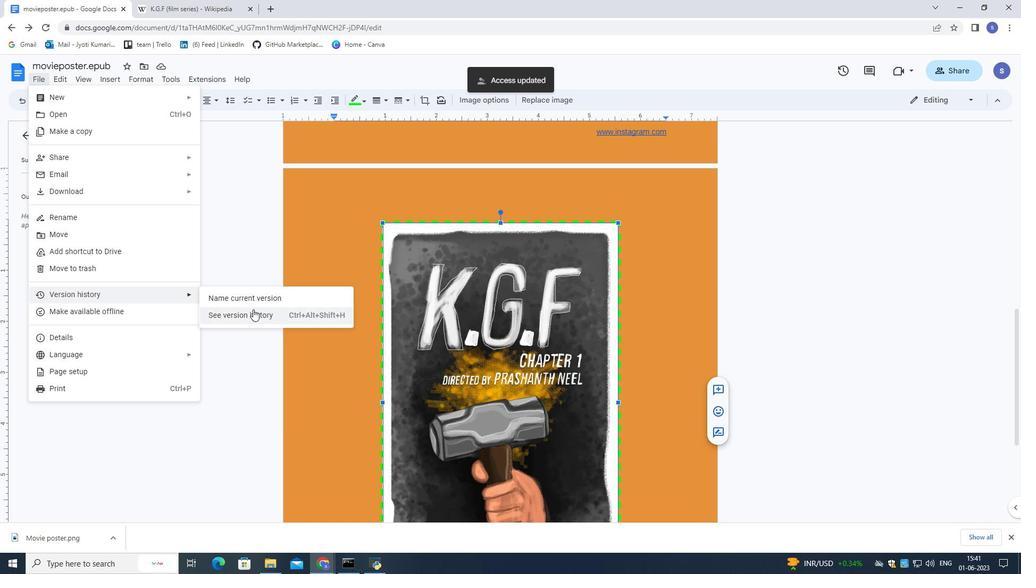 
Action: Mouse pressed left at (253, 313)
Screenshot: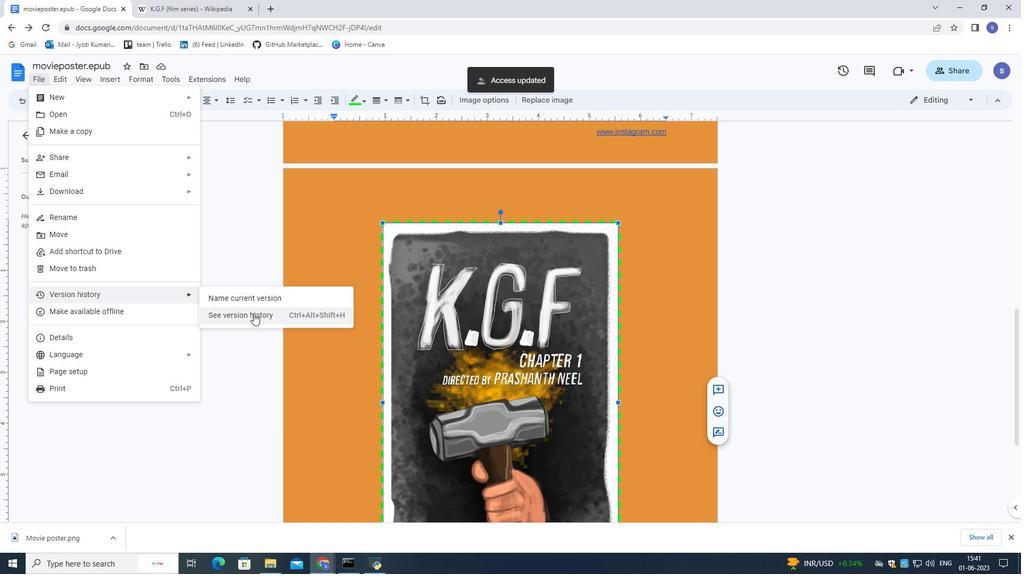
Action: Mouse moved to (344, 359)
Screenshot: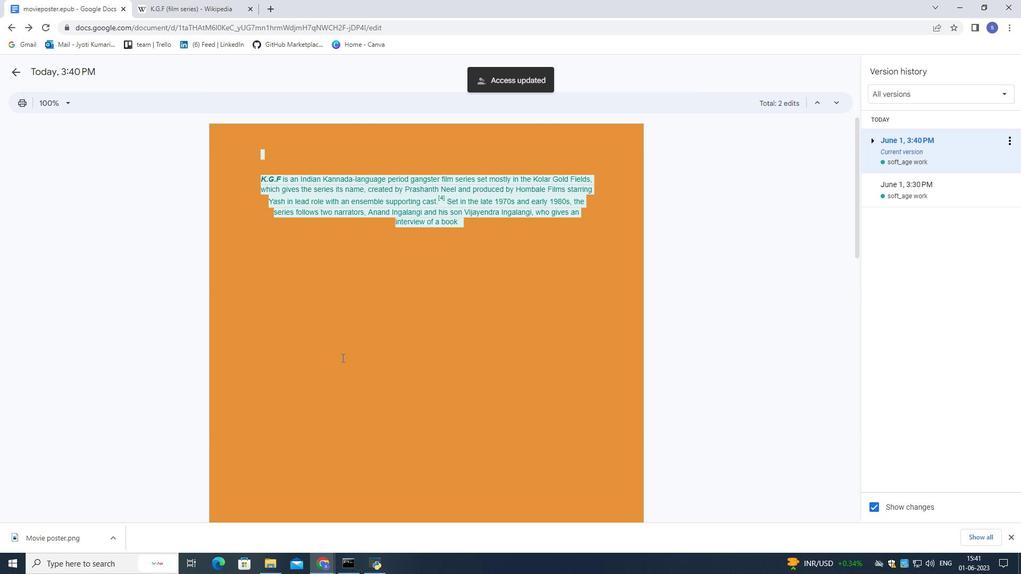 
Action: Mouse scrolled (344, 359) with delta (0, 0)
Screenshot: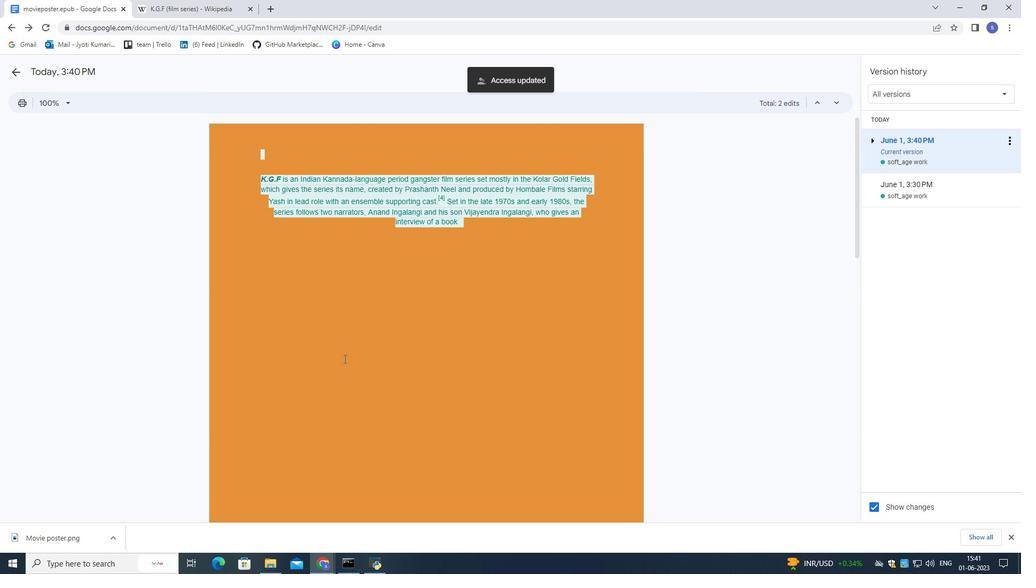 
Action: Mouse moved to (346, 351)
Screenshot: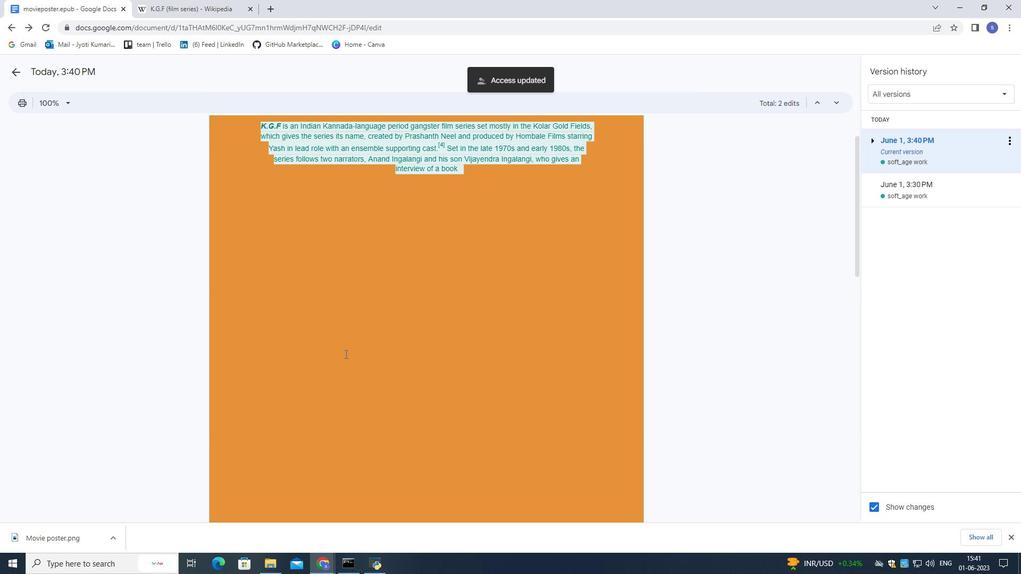 
Action: Mouse pressed left at (346, 351)
Screenshot: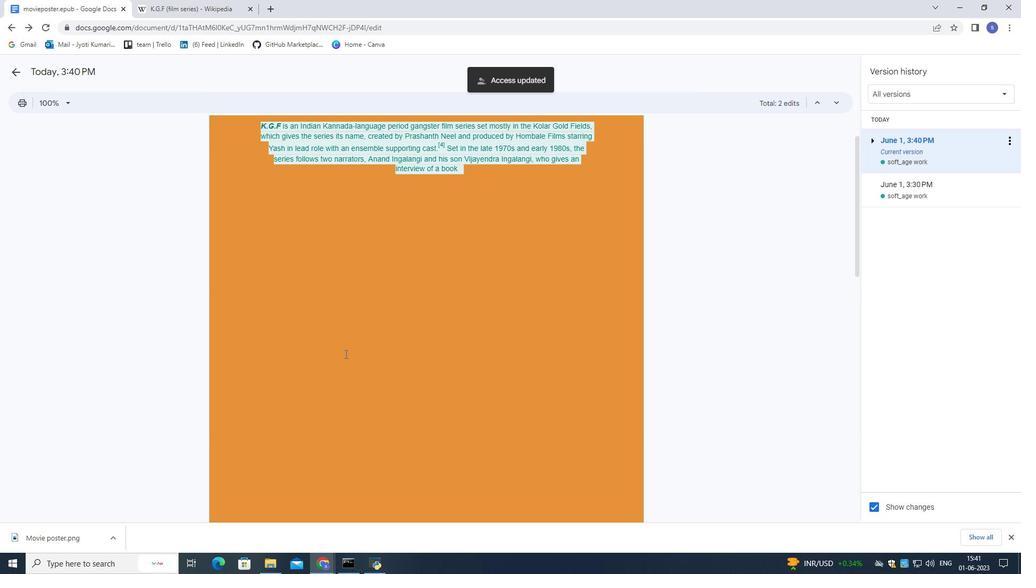 
Action: Mouse moved to (347, 342)
Screenshot: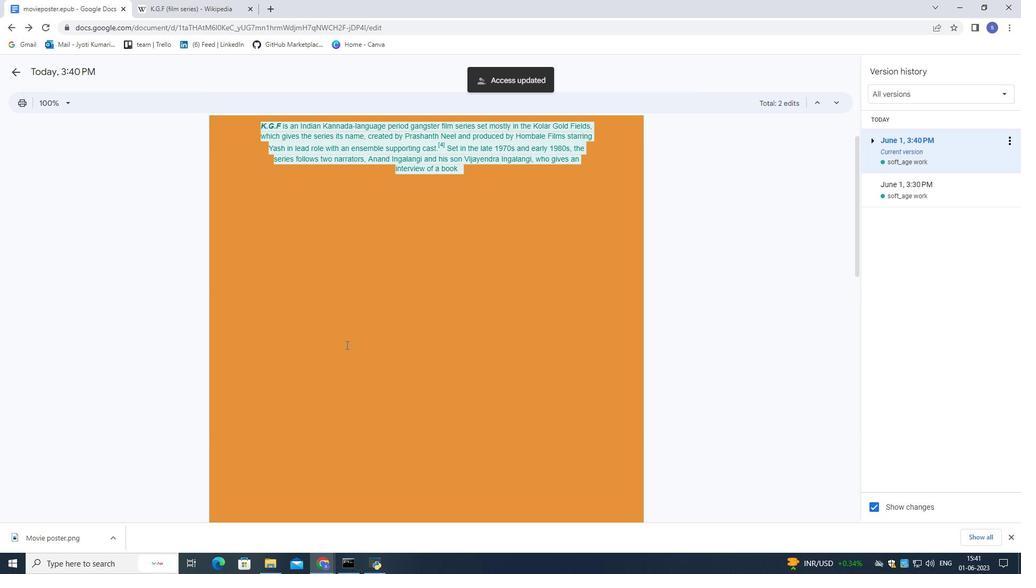 
Action: Mouse scrolled (347, 342) with delta (0, 0)
Screenshot: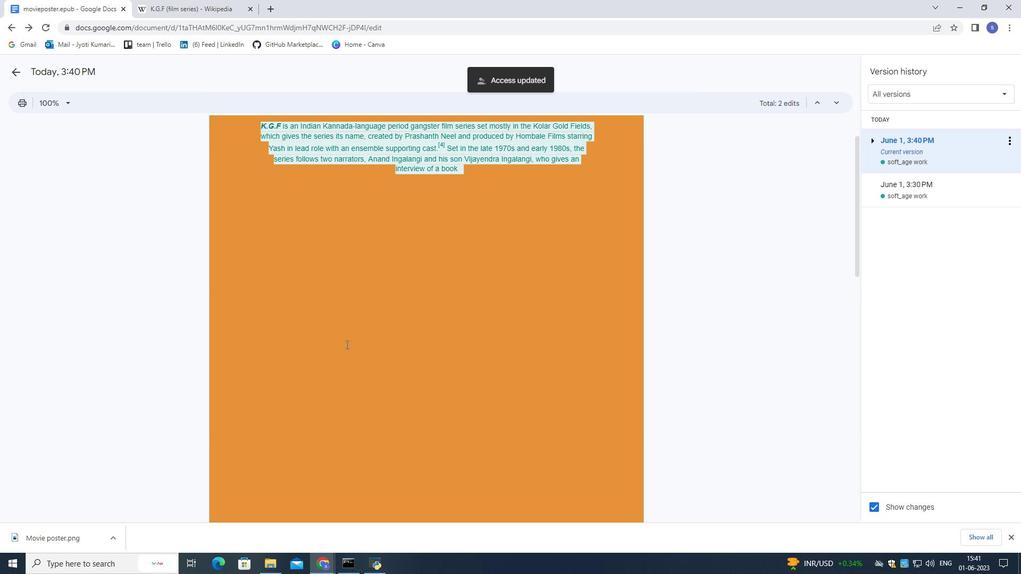 
Action: Mouse moved to (349, 342)
Screenshot: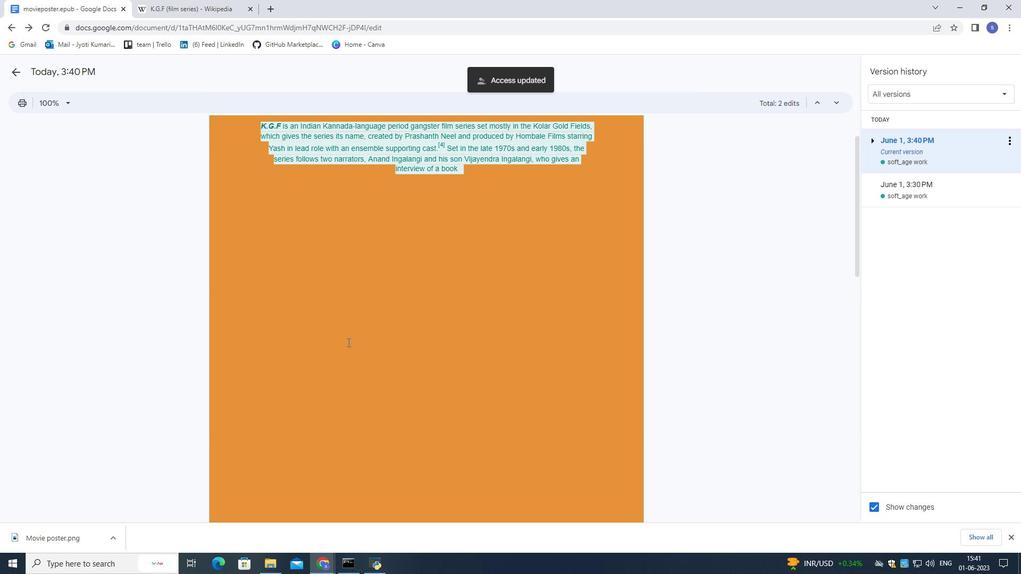 
Action: Mouse scrolled (349, 342) with delta (0, 0)
Screenshot: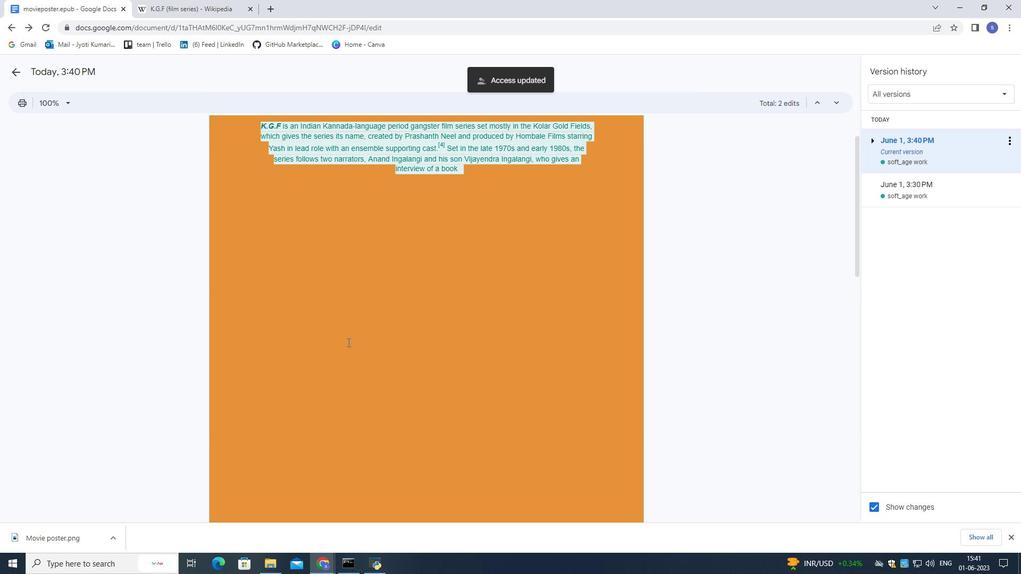 
Action: Mouse moved to (350, 343)
Screenshot: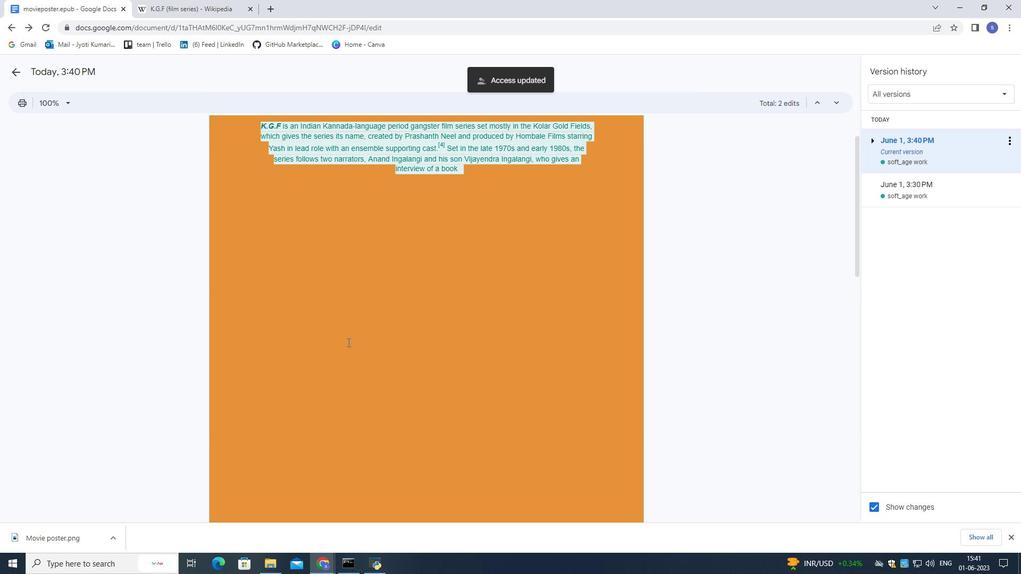 
Action: Mouse scrolled (349, 342) with delta (0, 0)
Screenshot: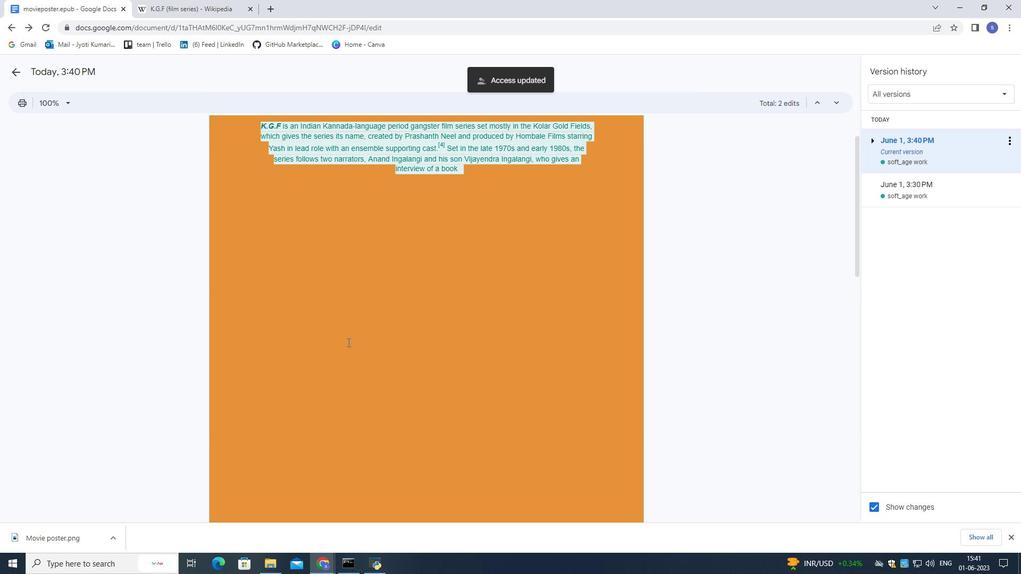 
Action: Mouse scrolled (349, 342) with delta (0, 0)
Screenshot: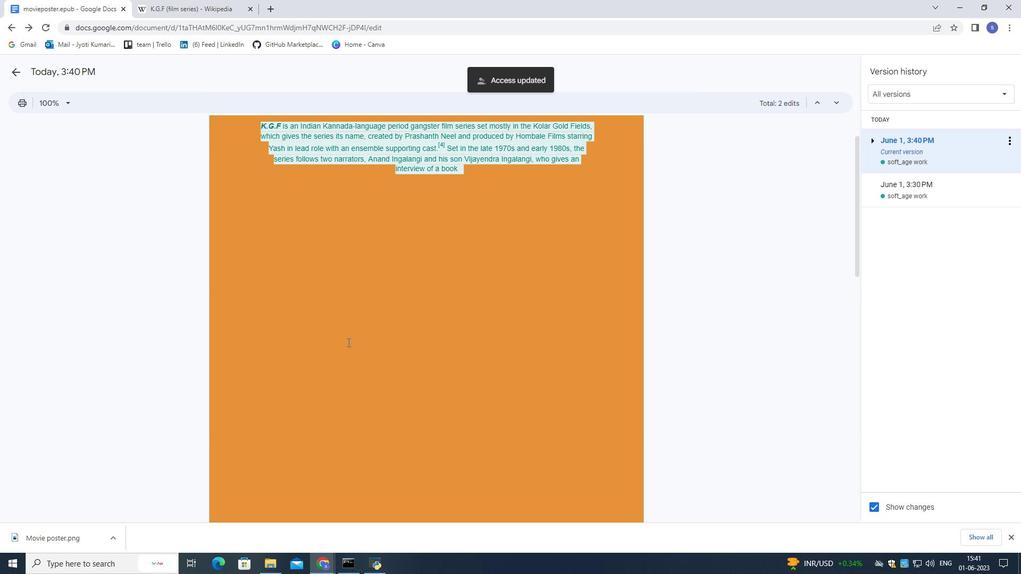
Action: Mouse scrolled (349, 342) with delta (0, 0)
Screenshot: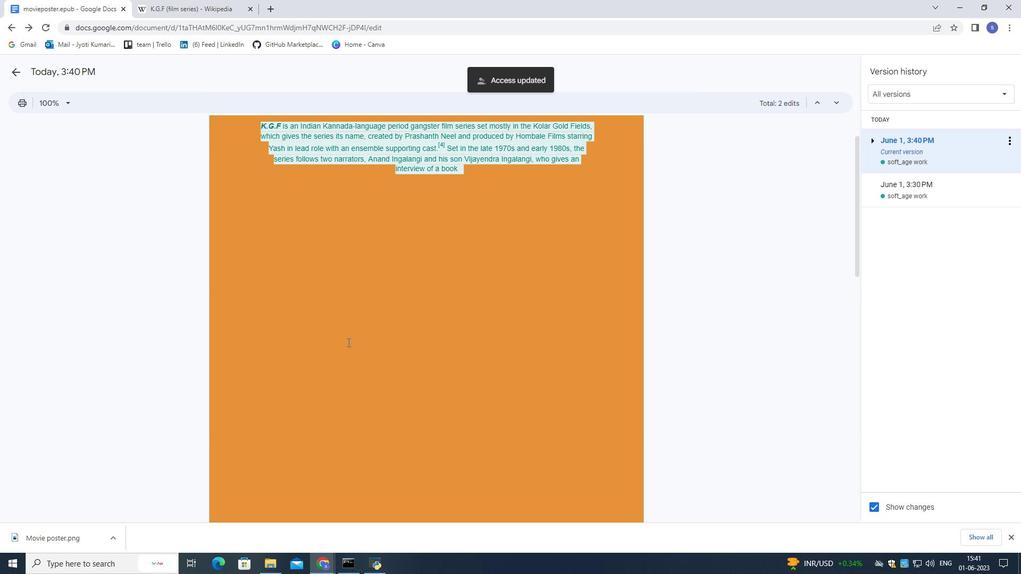 
Action: Mouse scrolled (349, 342) with delta (0, 0)
Screenshot: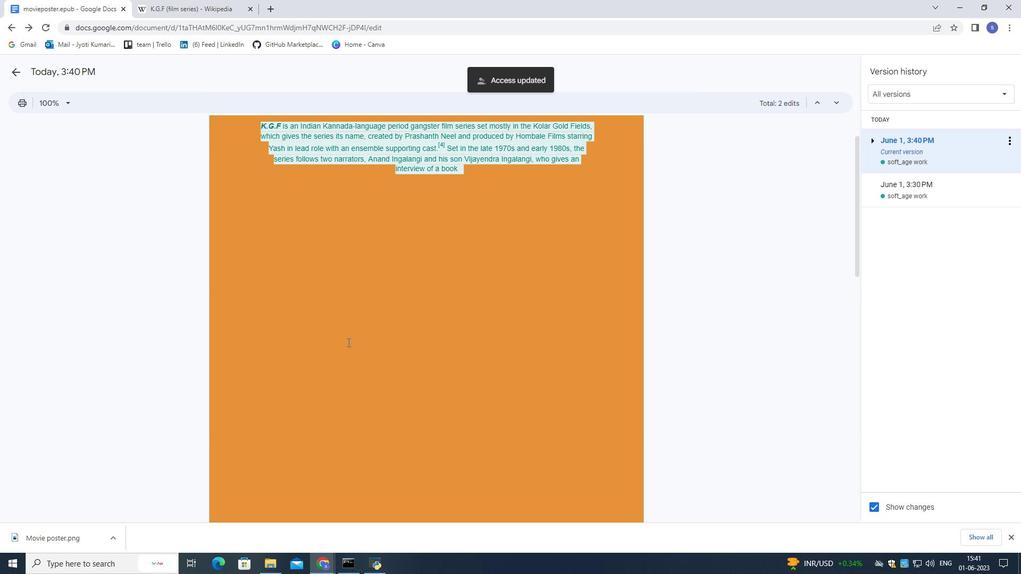 
Action: Mouse moved to (351, 341)
Screenshot: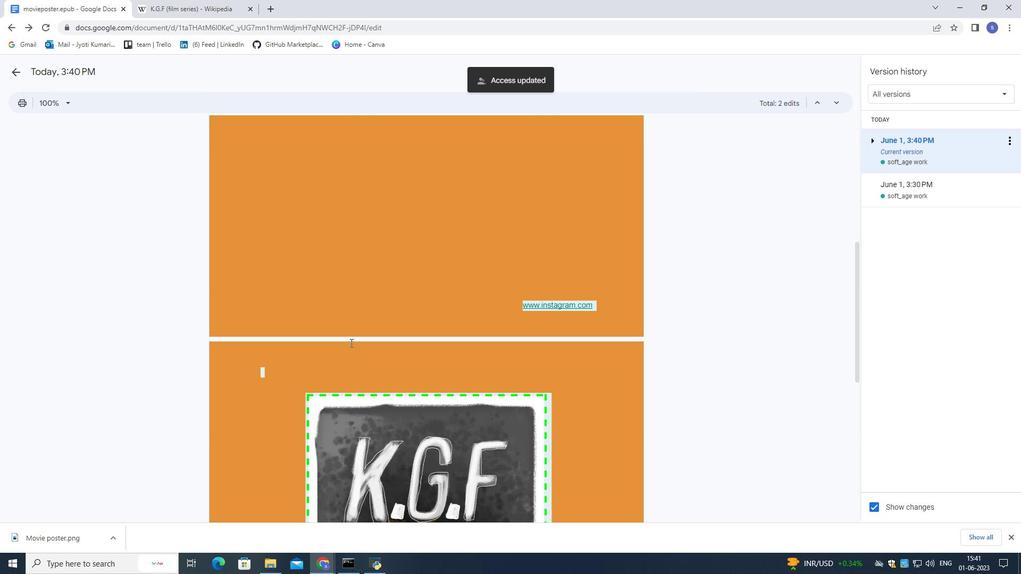 
Action: Mouse scrolled (351, 340) with delta (0, 0)
Screenshot: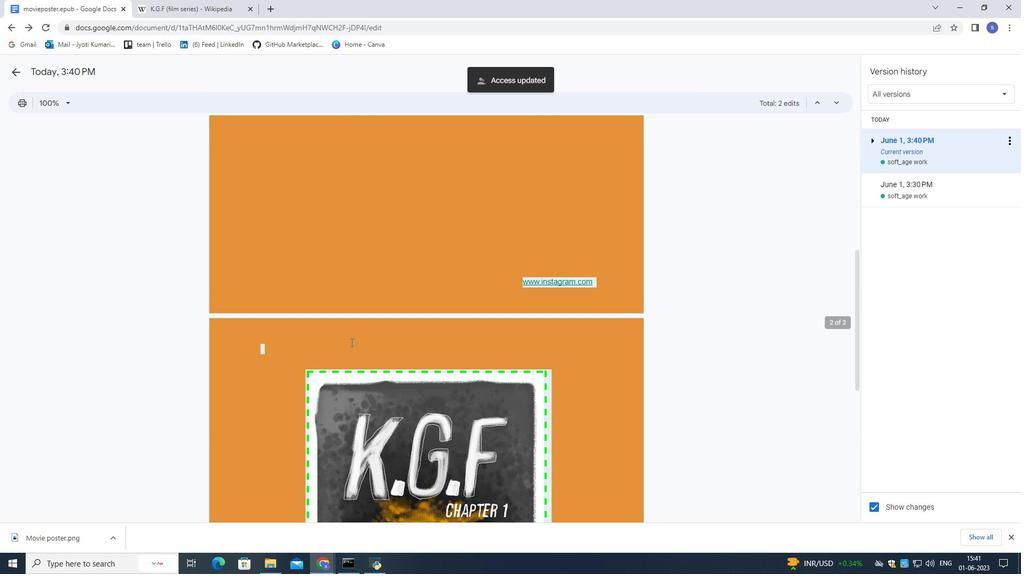 
Action: Mouse scrolled (351, 340) with delta (0, 0)
Screenshot: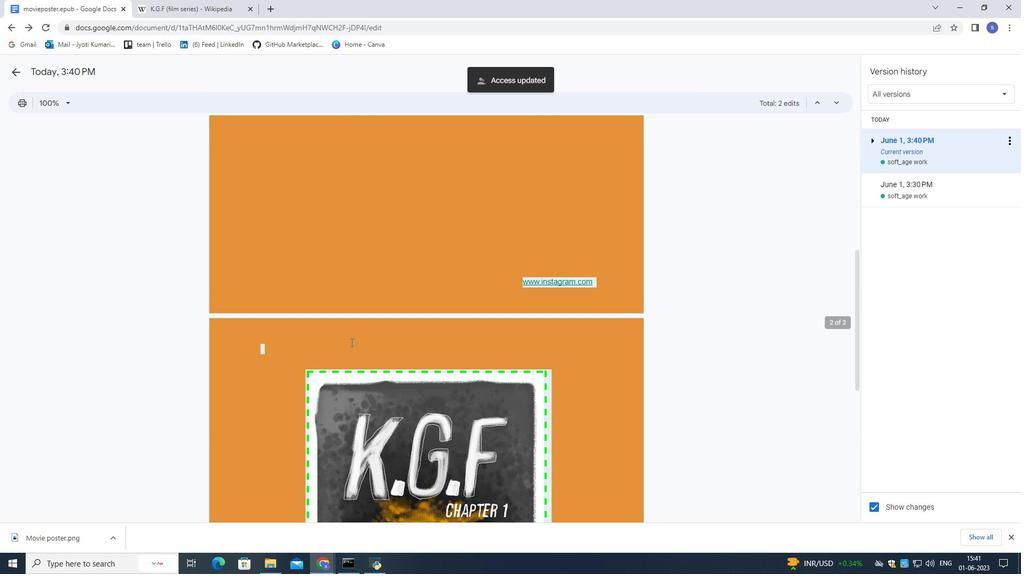 
Action: Mouse scrolled (351, 340) with delta (0, 0)
Screenshot: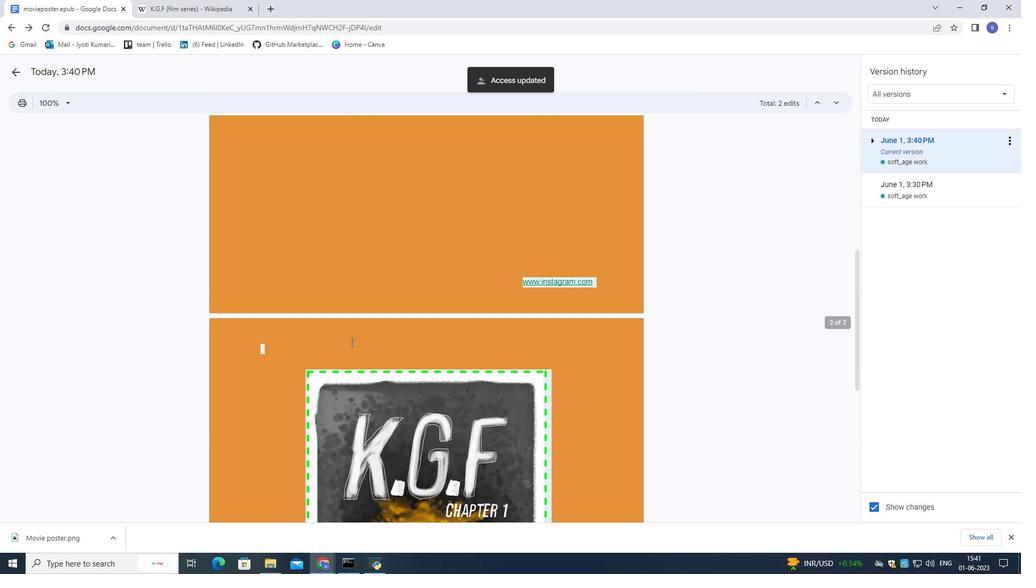 
Action: Mouse scrolled (351, 340) with delta (0, 0)
Screenshot: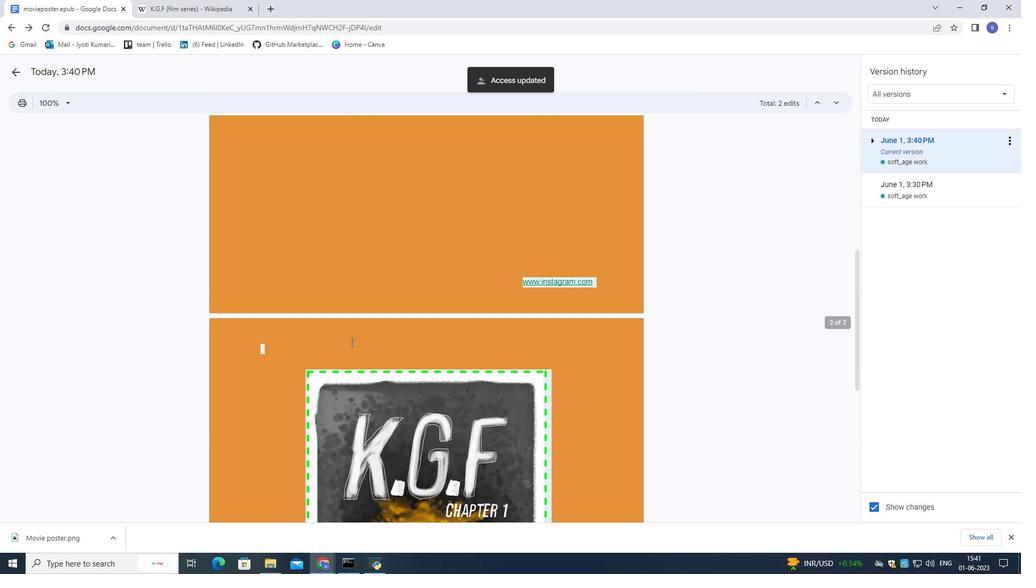 
Action: Mouse scrolled (351, 340) with delta (0, 0)
Screenshot: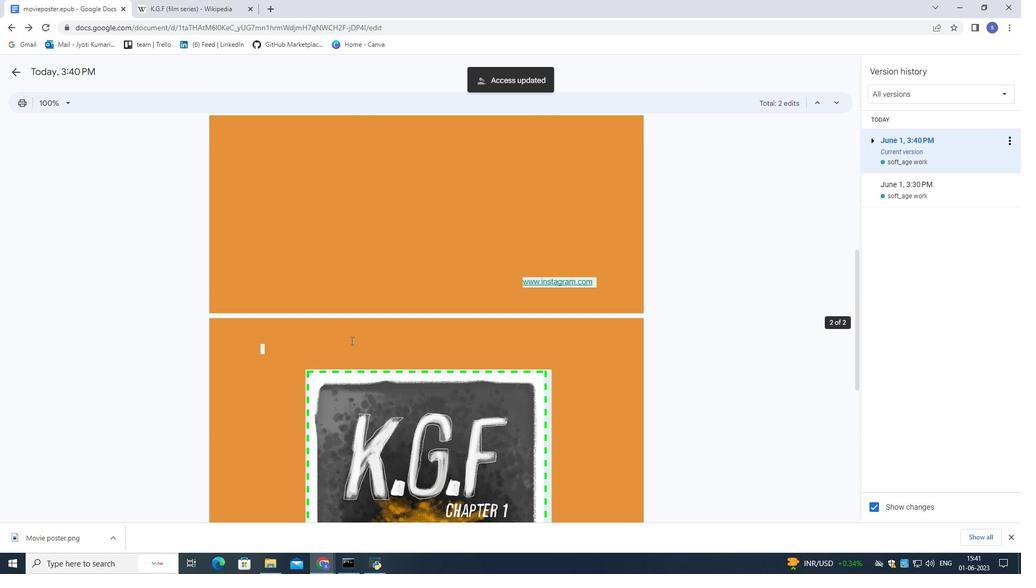 
Action: Mouse moved to (351, 339)
Screenshot: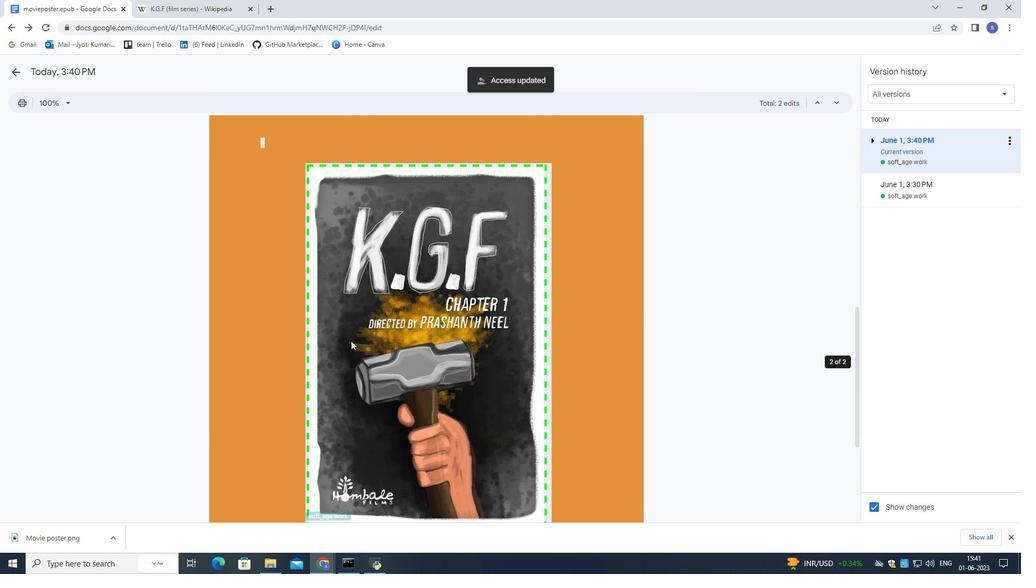 
Action: Mouse scrolled (351, 339) with delta (0, 0)
Screenshot: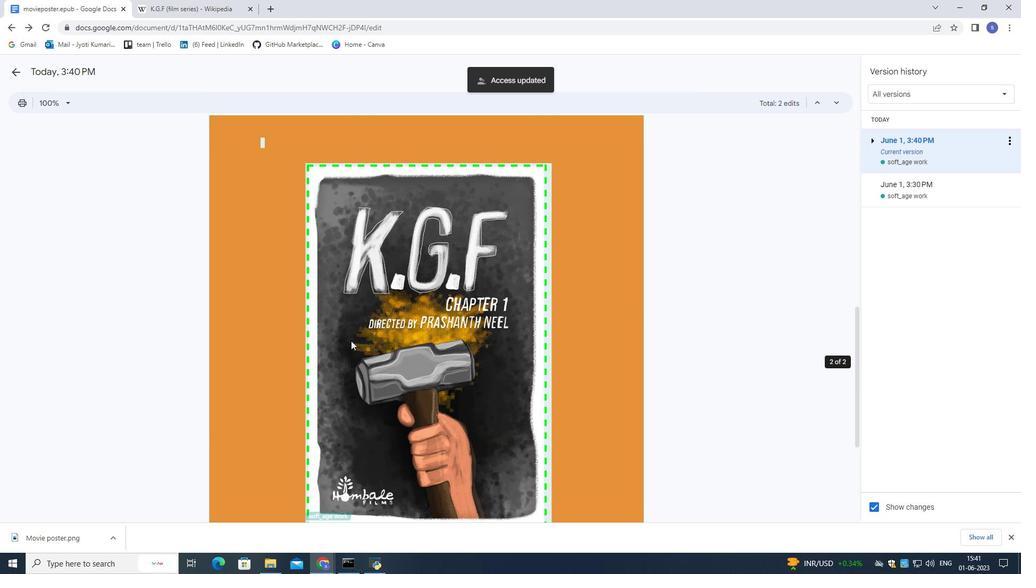 
Action: Mouse scrolled (351, 339) with delta (0, 0)
Screenshot: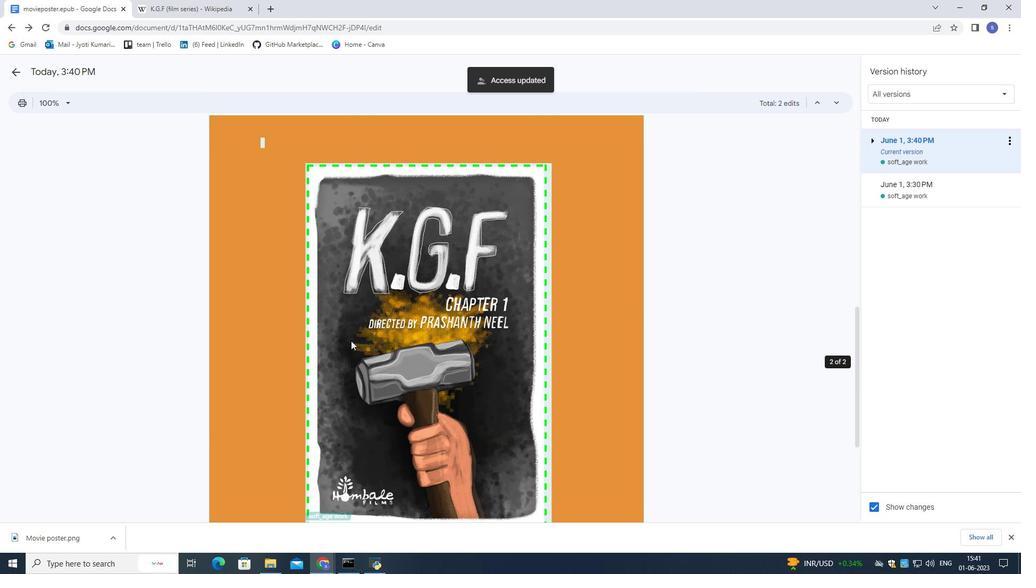 
Action: Mouse scrolled (351, 339) with delta (0, 0)
Screenshot: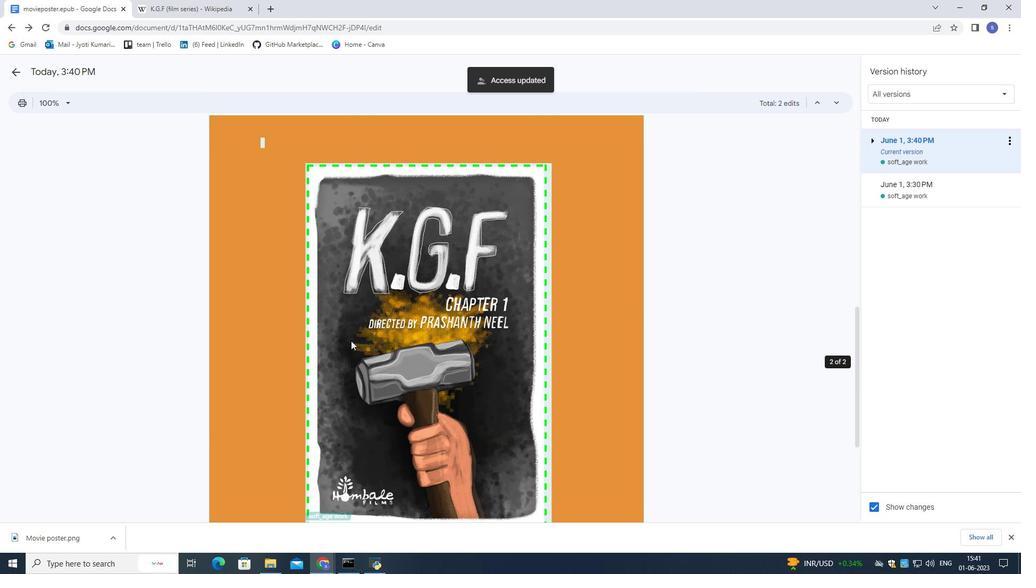 
Action: Mouse scrolled (351, 339) with delta (0, 0)
Screenshot: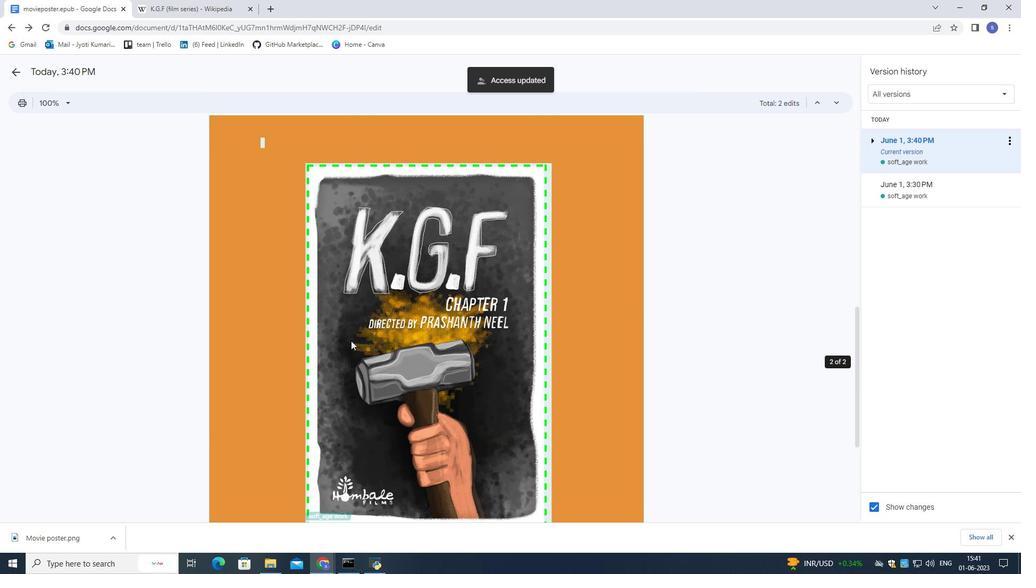 
Action: Mouse scrolled (351, 339) with delta (0, 0)
Screenshot: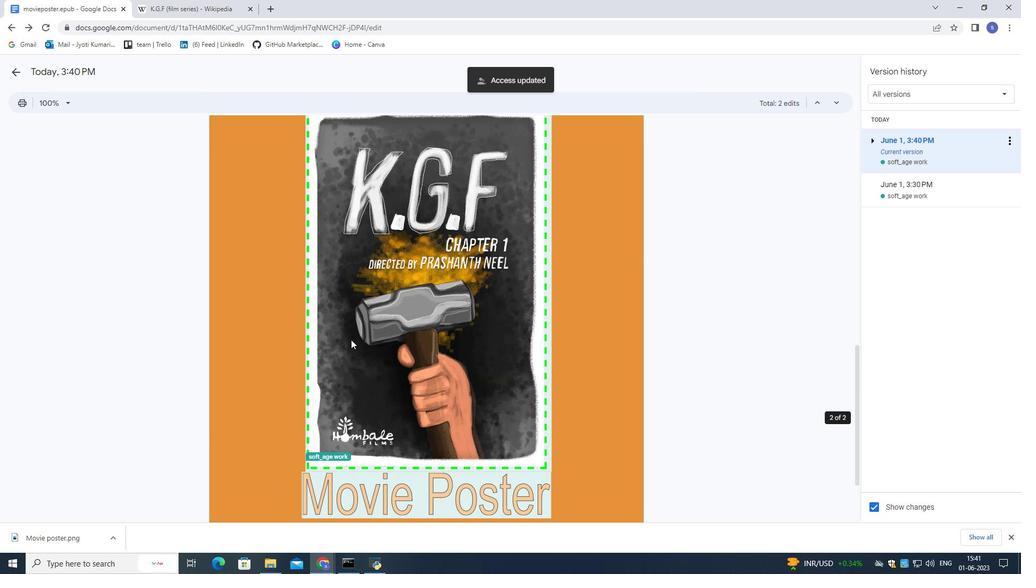 
Action: Mouse moved to (352, 339)
Screenshot: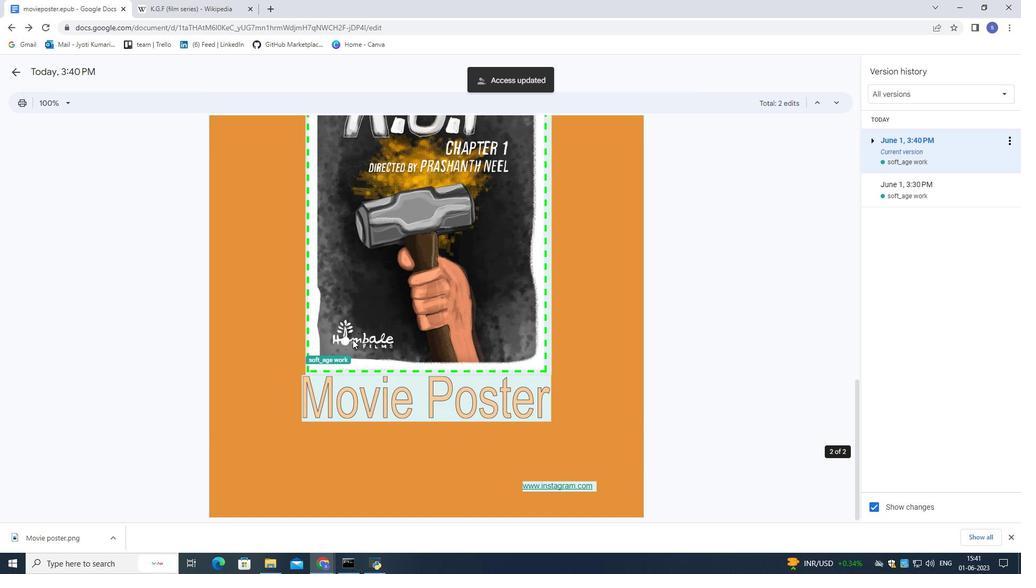 
Action: Mouse scrolled (352, 339) with delta (0, 0)
Screenshot: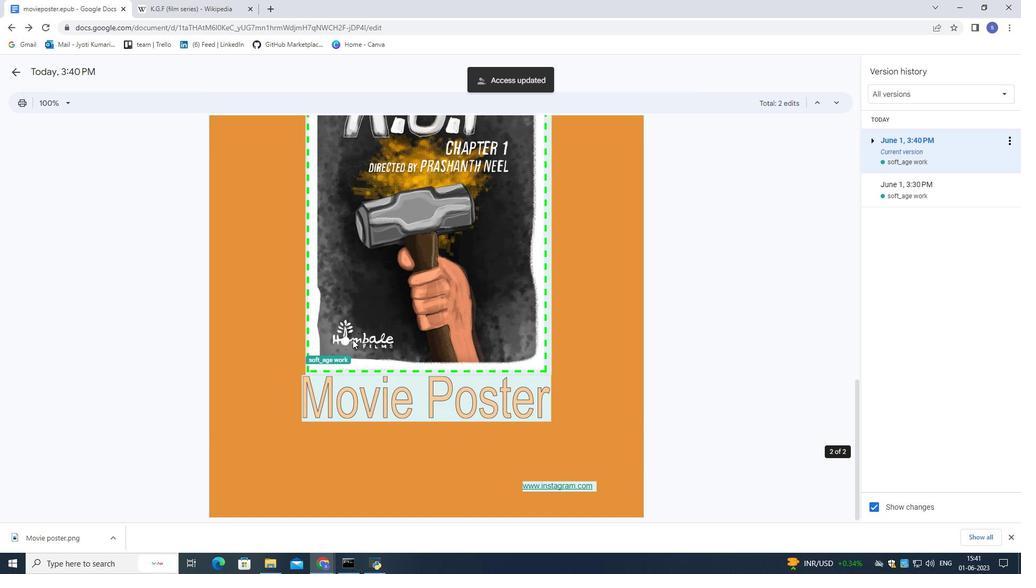 
Action: Mouse scrolled (352, 339) with delta (0, 0)
Screenshot: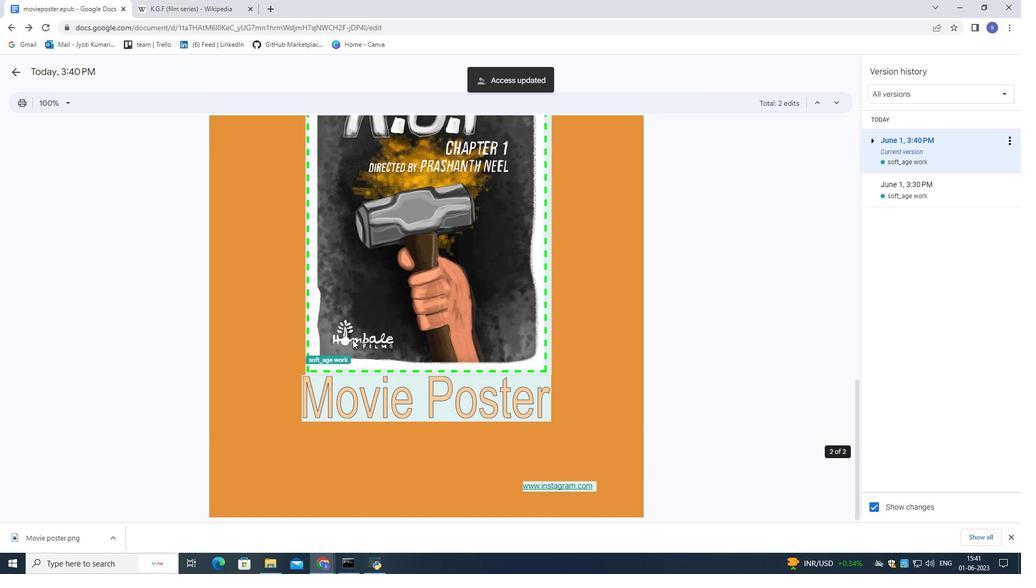 
Action: Mouse scrolled (352, 339) with delta (0, 0)
Screenshot: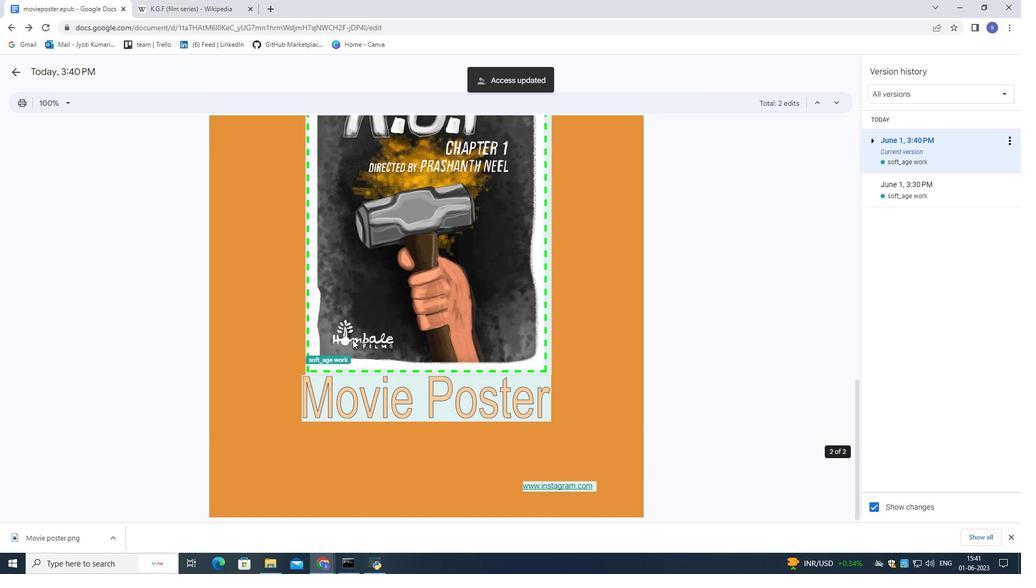 
Action: Mouse scrolled (352, 339) with delta (0, 0)
Screenshot: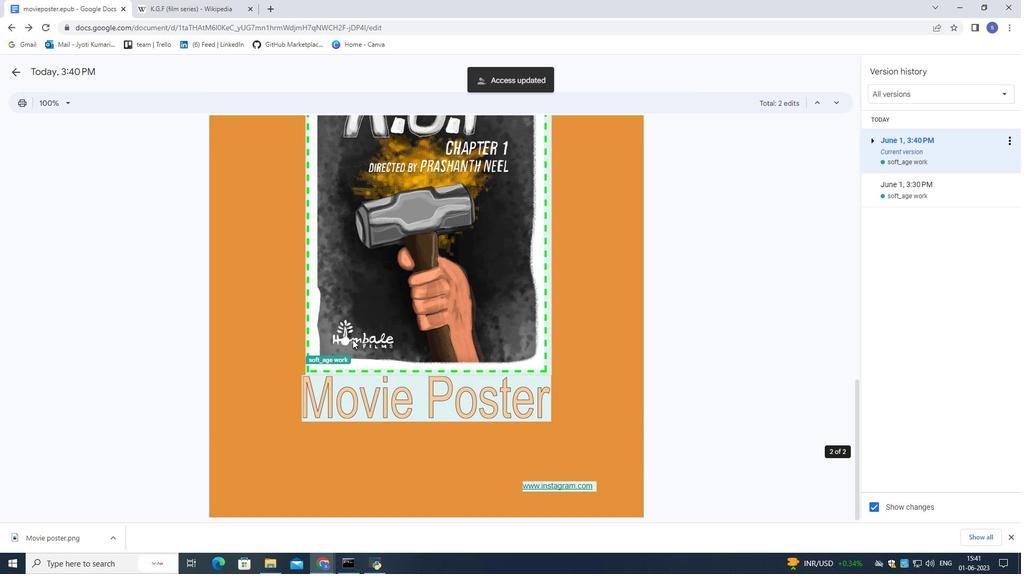 
Action: Mouse moved to (353, 335)
Screenshot: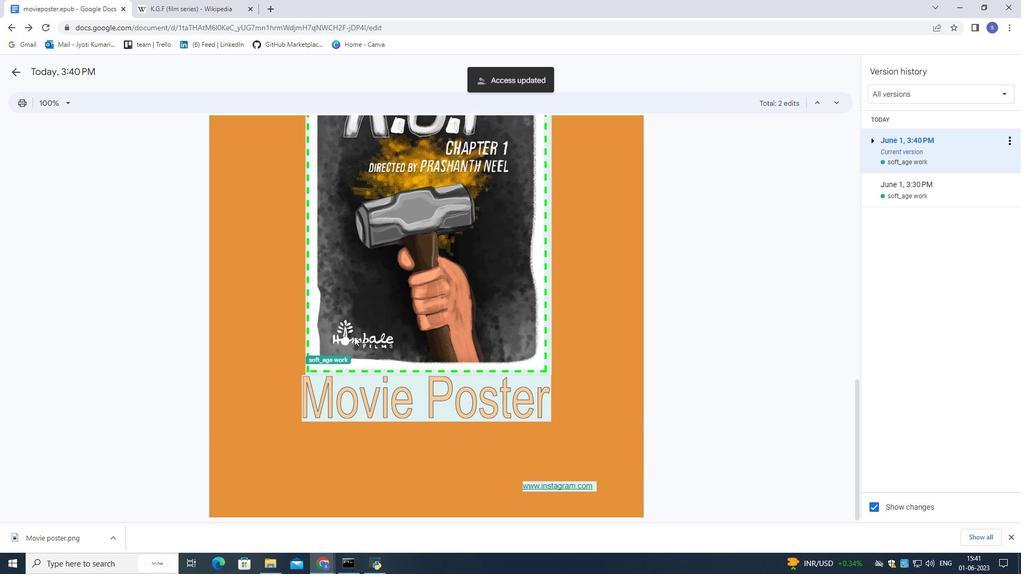 
